 Task: Find connections with filter location Koratla with filter topic #openhouse with filter profile language Spanish with filter current company Shapoorji Pallonji Real Estate with filter school Muzaffarpur Institute of Technology with filter industry Performing Arts and Spectator Sports with filter service category Visual Design with filter keywords title Team Leader
Action: Mouse moved to (312, 209)
Screenshot: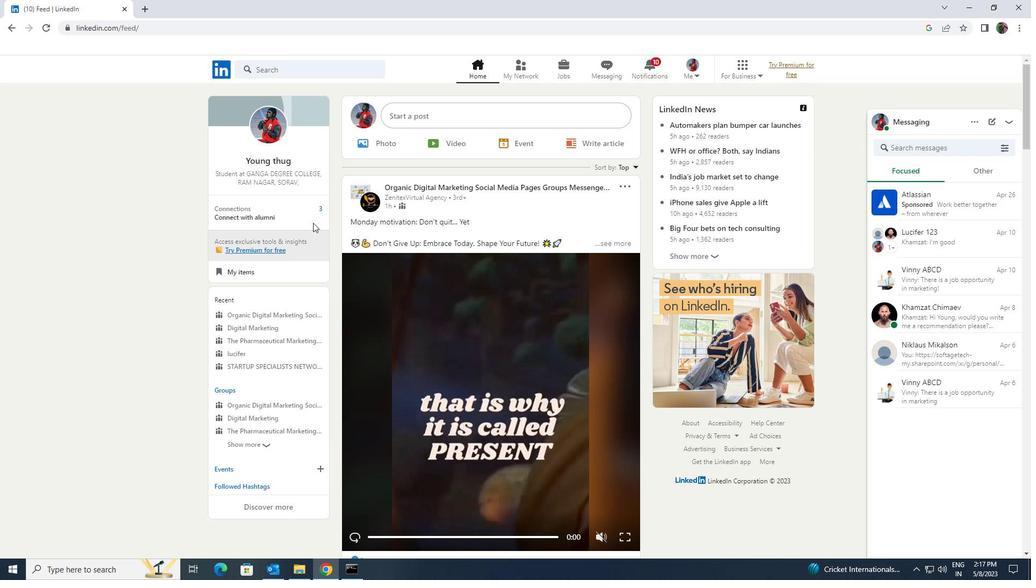 
Action: Mouse pressed left at (312, 209)
Screenshot: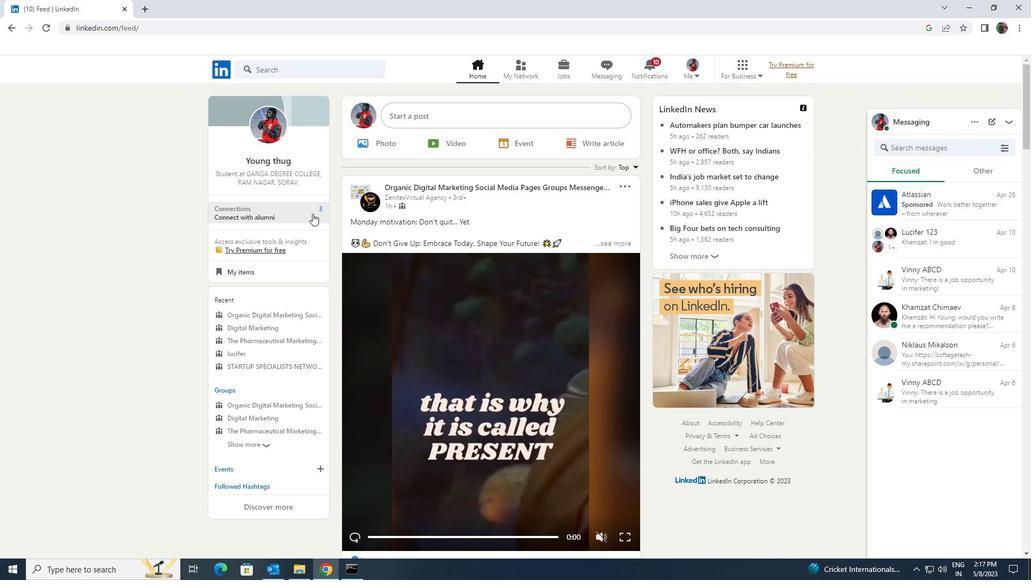 
Action: Mouse moved to (319, 130)
Screenshot: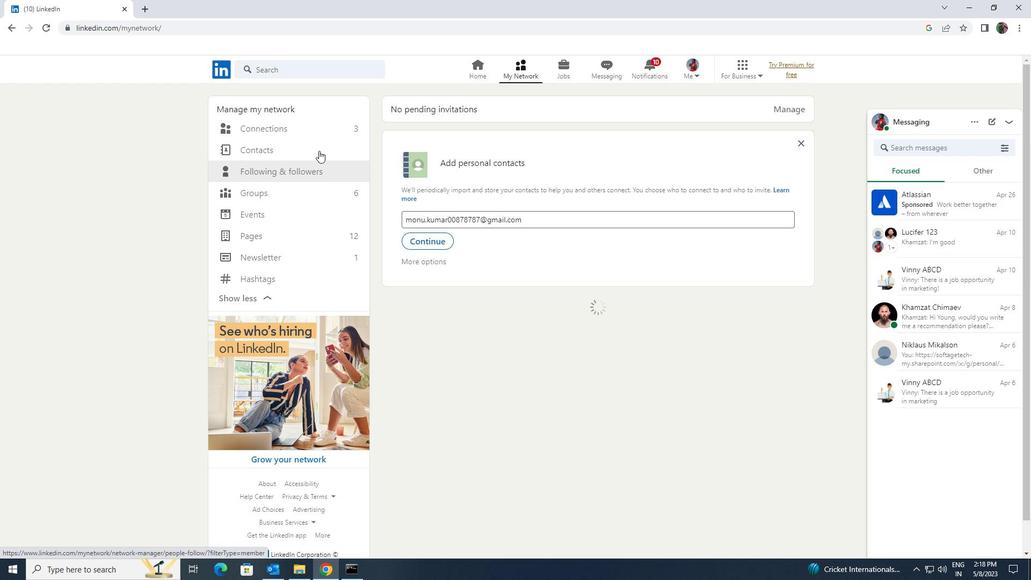
Action: Mouse pressed left at (319, 130)
Screenshot: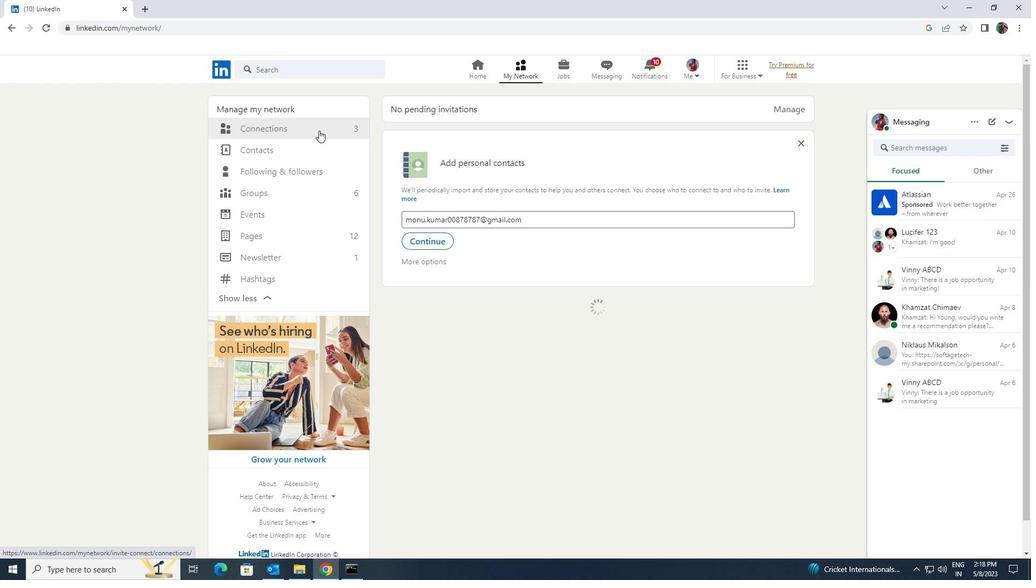 
Action: Mouse moved to (577, 132)
Screenshot: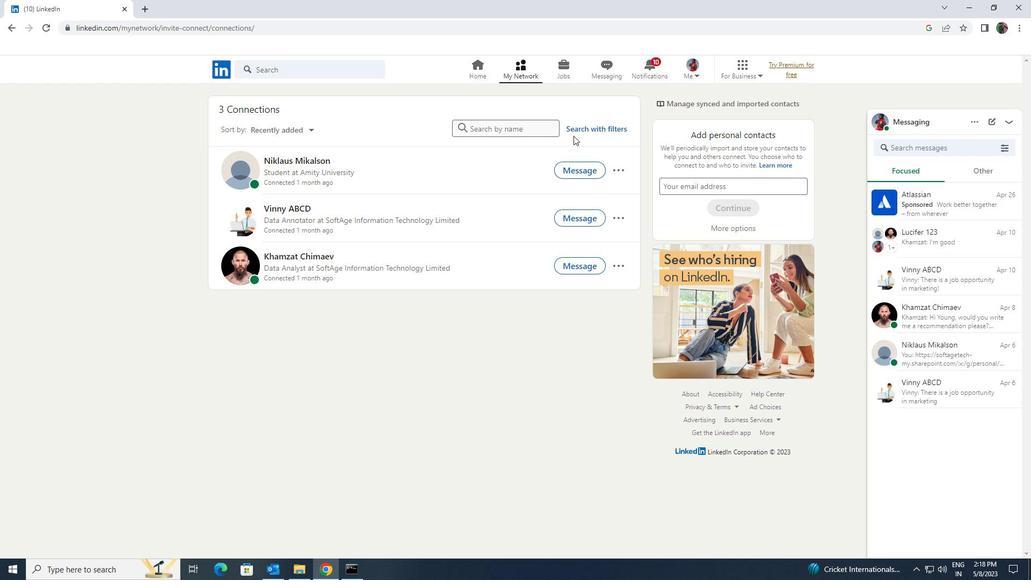 
Action: Mouse pressed left at (577, 132)
Screenshot: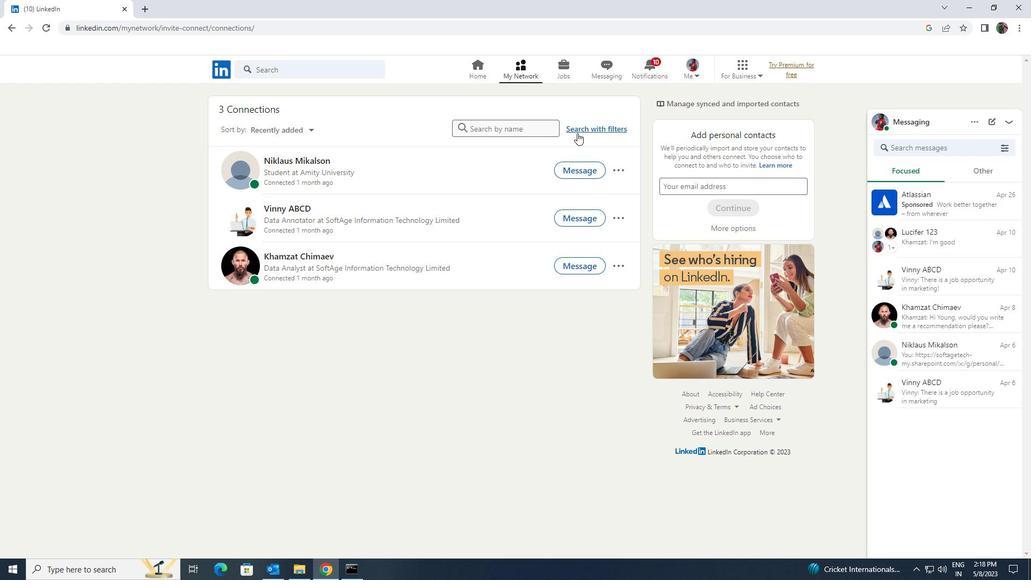 
Action: Mouse moved to (550, 101)
Screenshot: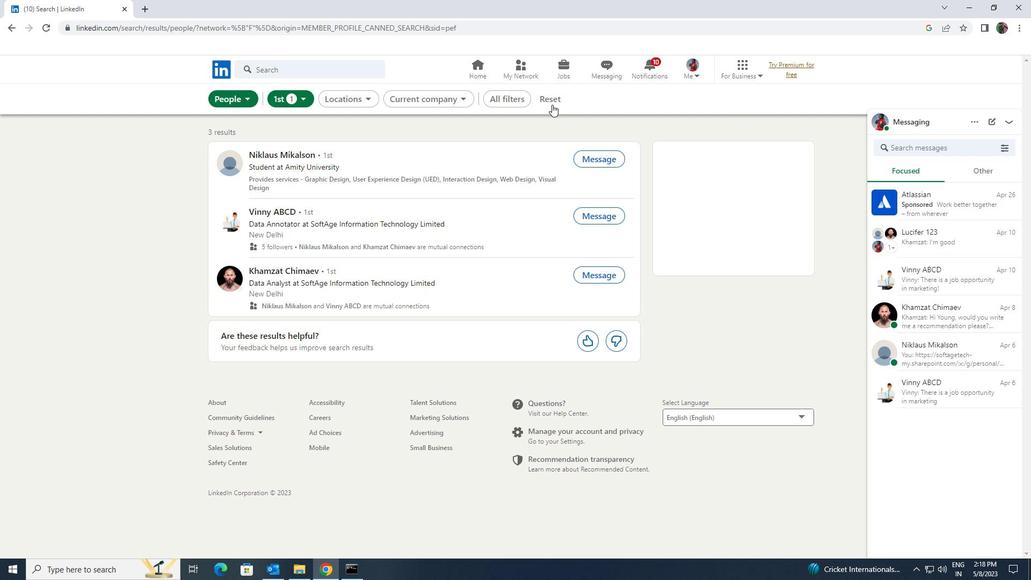 
Action: Mouse pressed left at (550, 101)
Screenshot: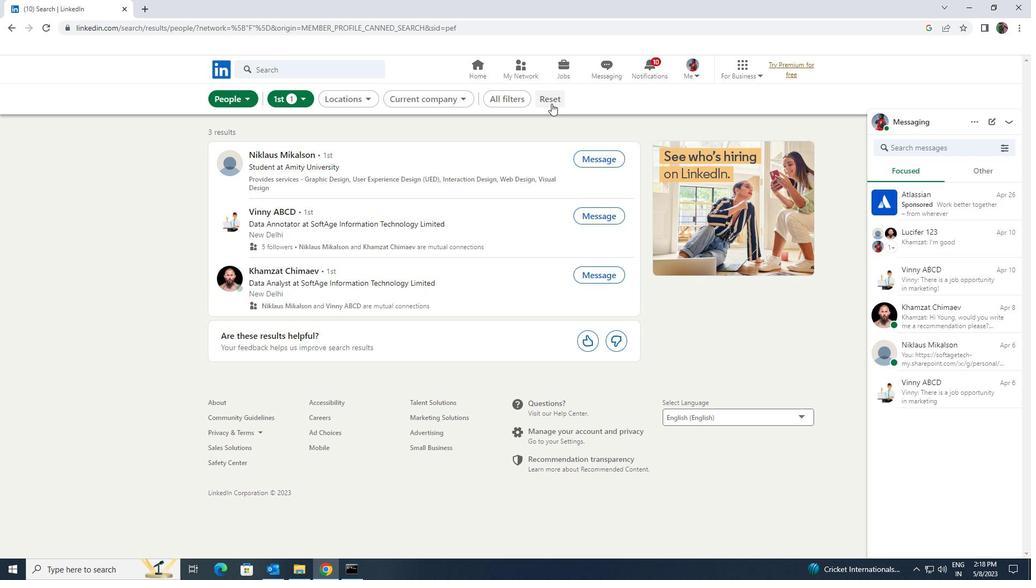
Action: Mouse moved to (525, 98)
Screenshot: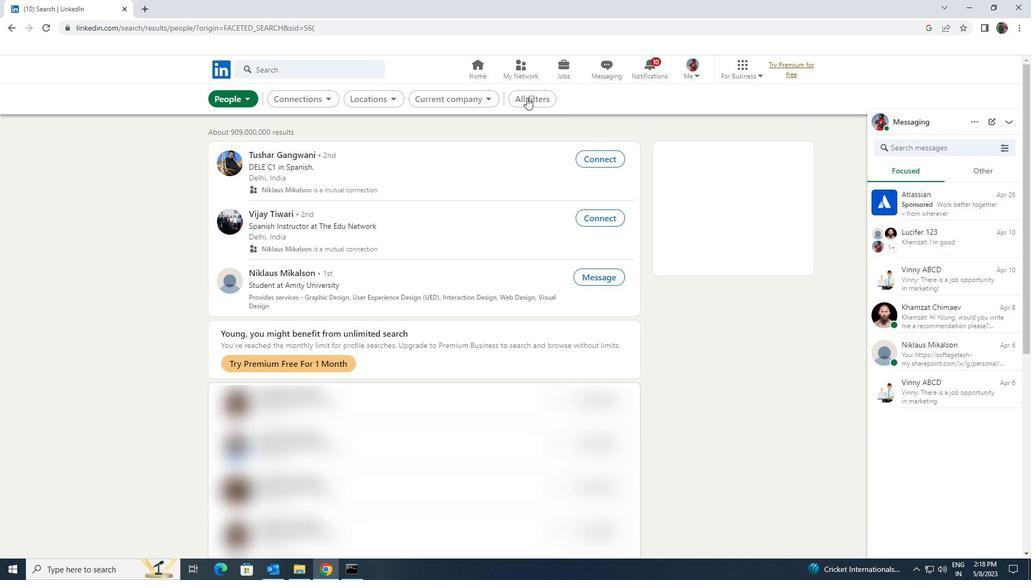 
Action: Mouse pressed left at (525, 98)
Screenshot: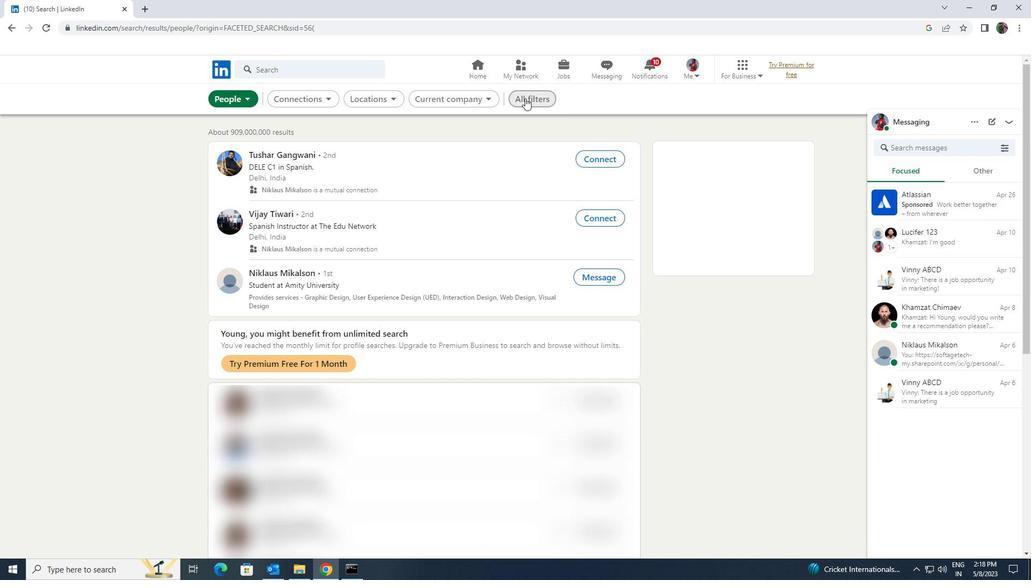 
Action: Mouse moved to (895, 429)
Screenshot: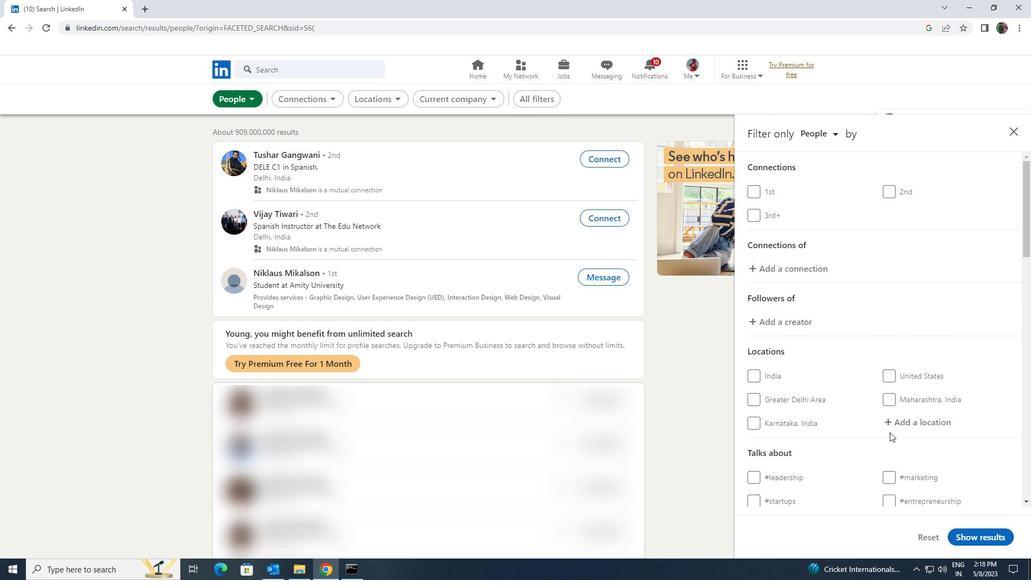 
Action: Mouse pressed left at (895, 429)
Screenshot: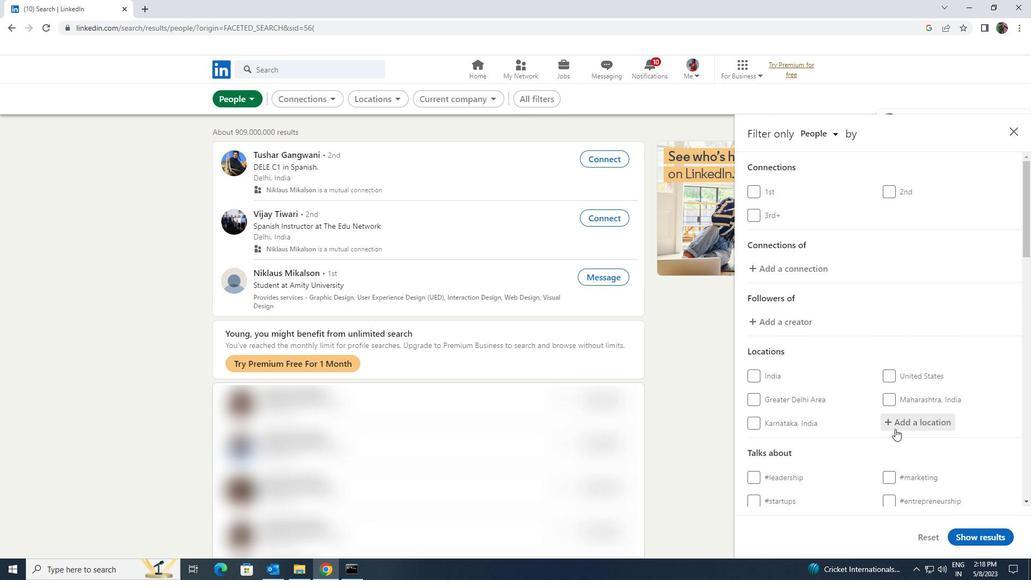 
Action: Key pressed <Key.shift>KORAR<Key.backspace>TLA
Screenshot: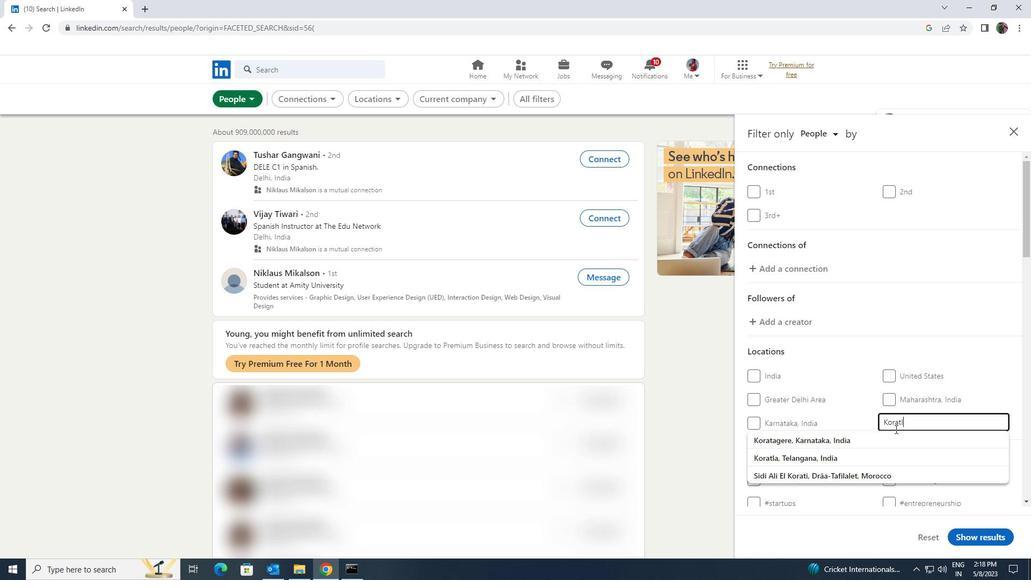 
Action: Mouse moved to (895, 430)
Screenshot: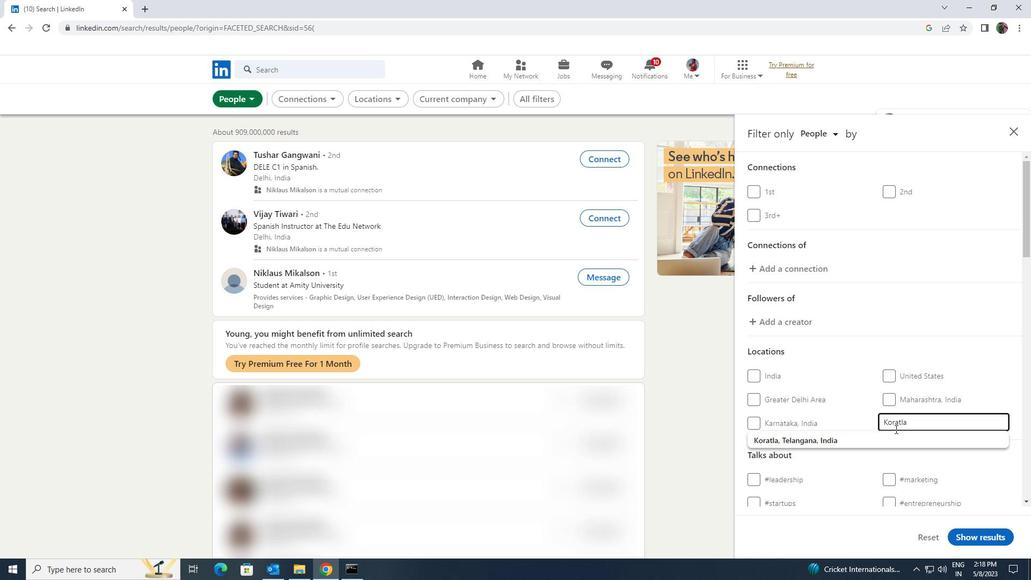 
Action: Mouse pressed left at (895, 430)
Screenshot: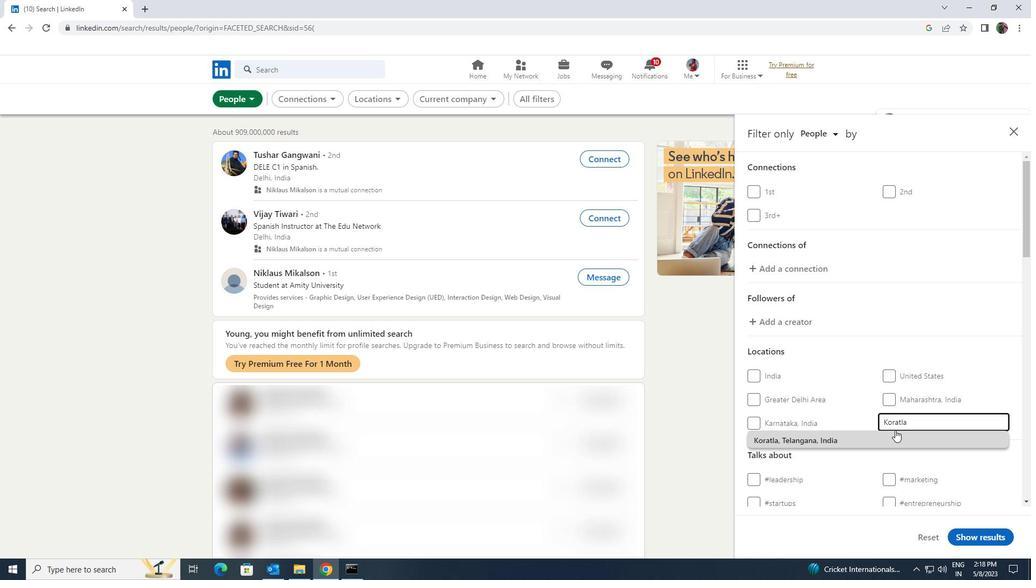 
Action: Mouse scrolled (895, 429) with delta (0, 0)
Screenshot: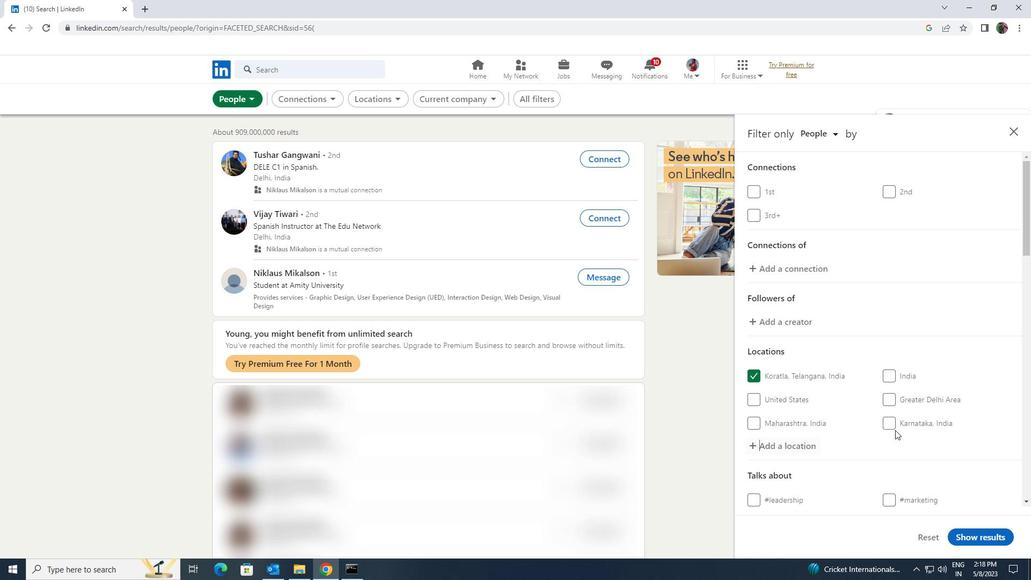 
Action: Mouse scrolled (895, 429) with delta (0, 0)
Screenshot: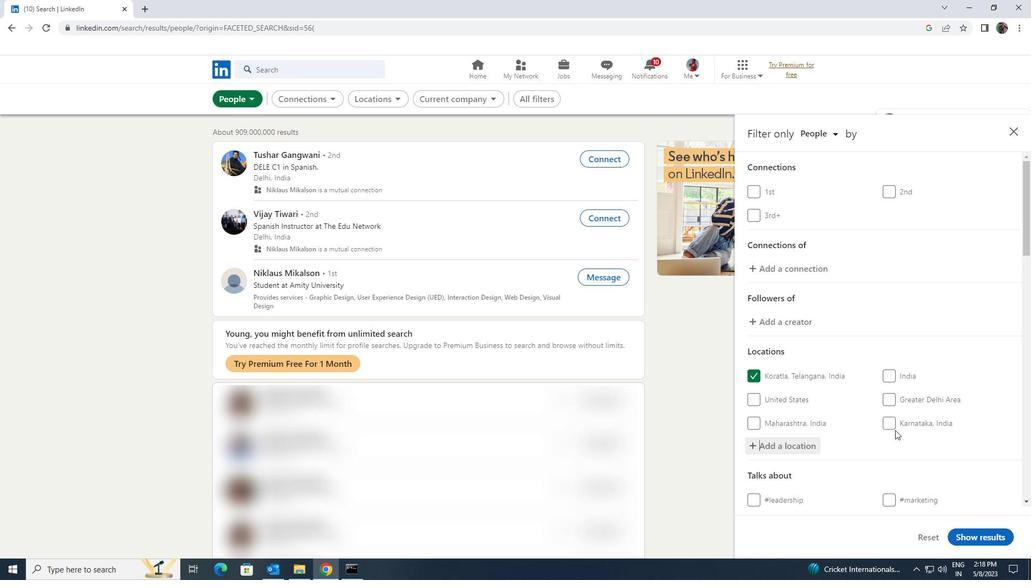 
Action: Mouse moved to (896, 434)
Screenshot: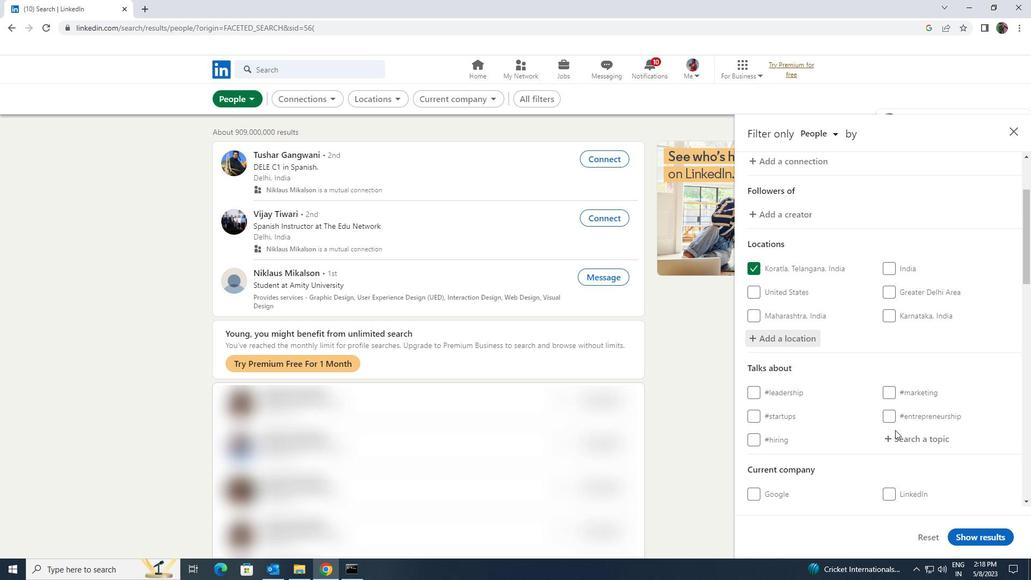 
Action: Mouse pressed left at (896, 434)
Screenshot: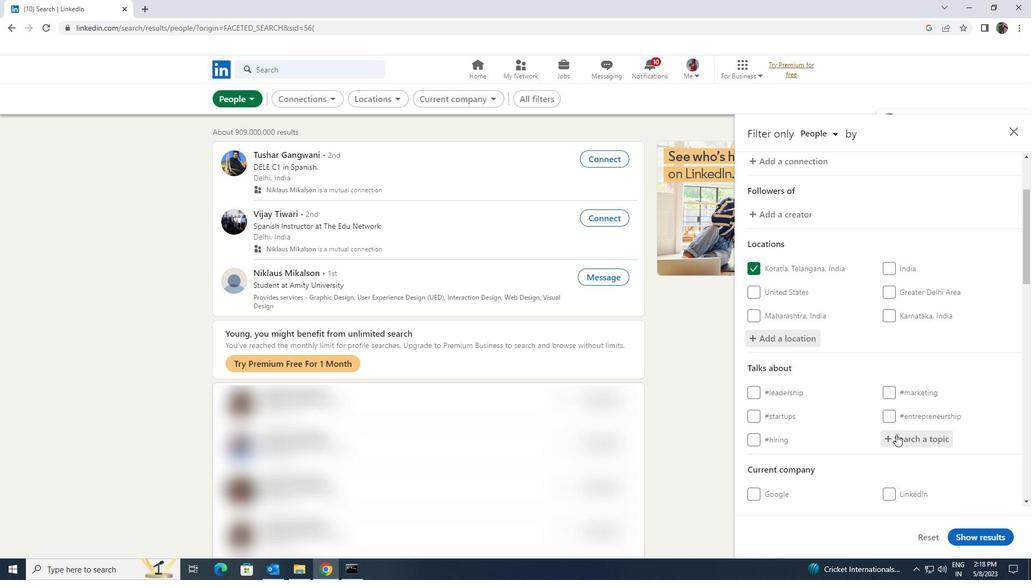 
Action: Key pressed <Key.shift><Key.shift><Key.shift><Key.shift><Key.shift><Key.shift><Key.shift><Key.shift>OPENHOUSE
Screenshot: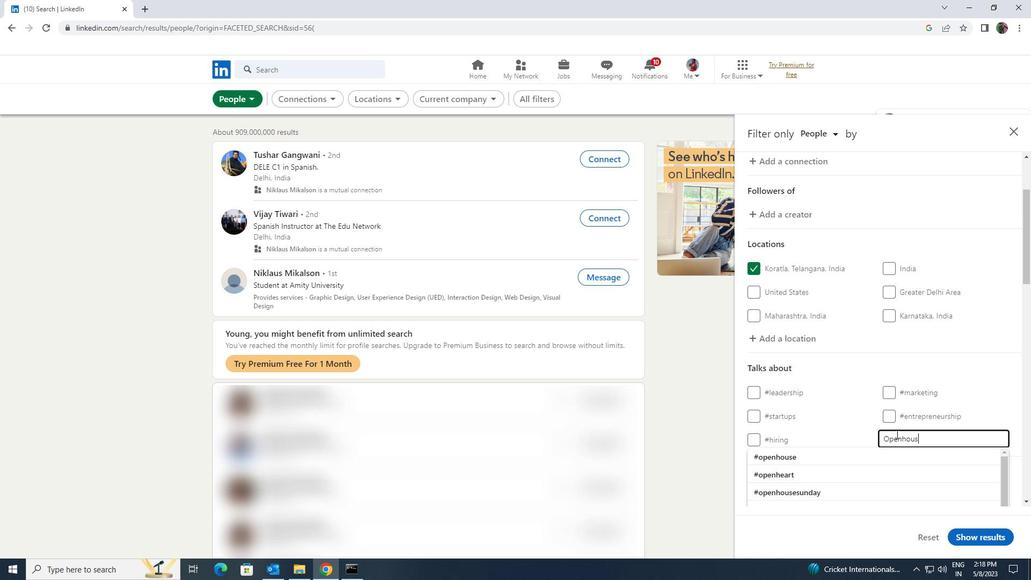 
Action: Mouse moved to (893, 450)
Screenshot: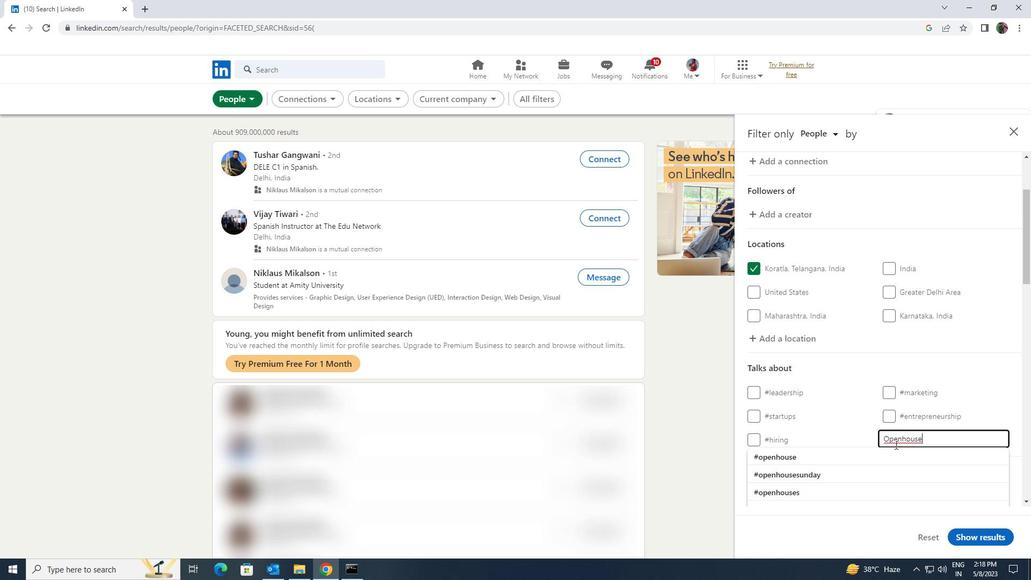 
Action: Mouse pressed left at (893, 450)
Screenshot: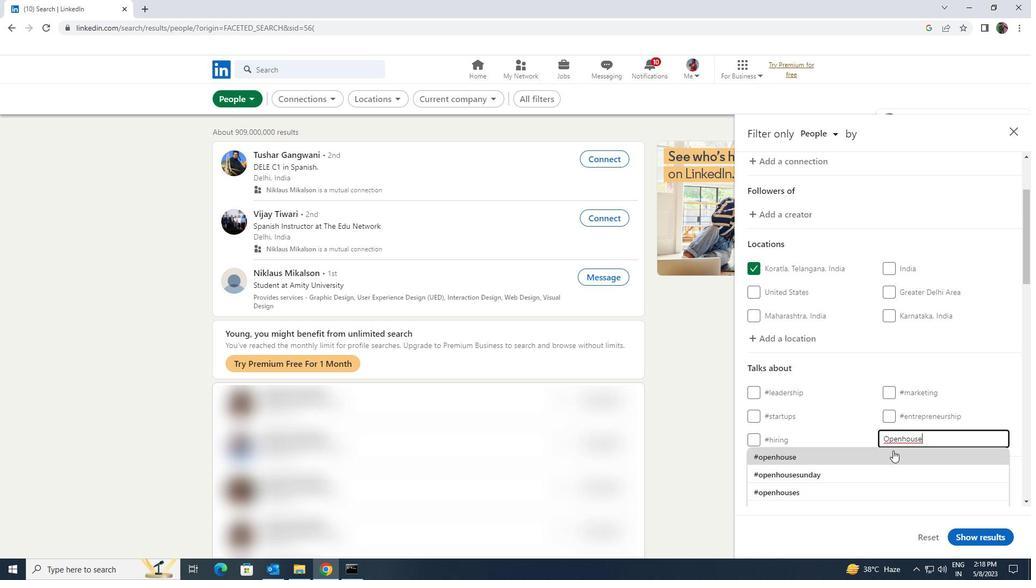 
Action: Mouse scrolled (893, 450) with delta (0, 0)
Screenshot: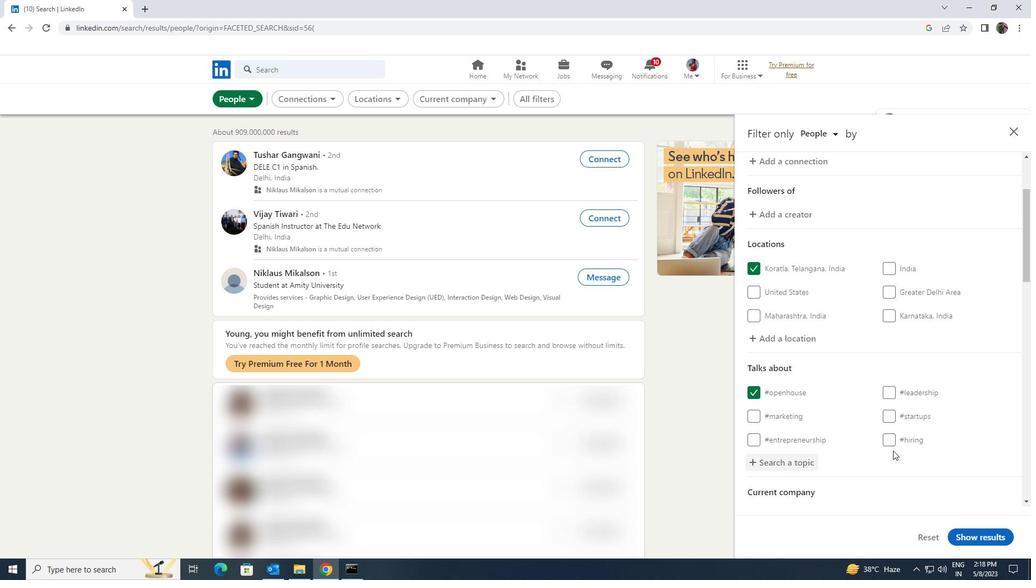 
Action: Mouse scrolled (893, 450) with delta (0, 0)
Screenshot: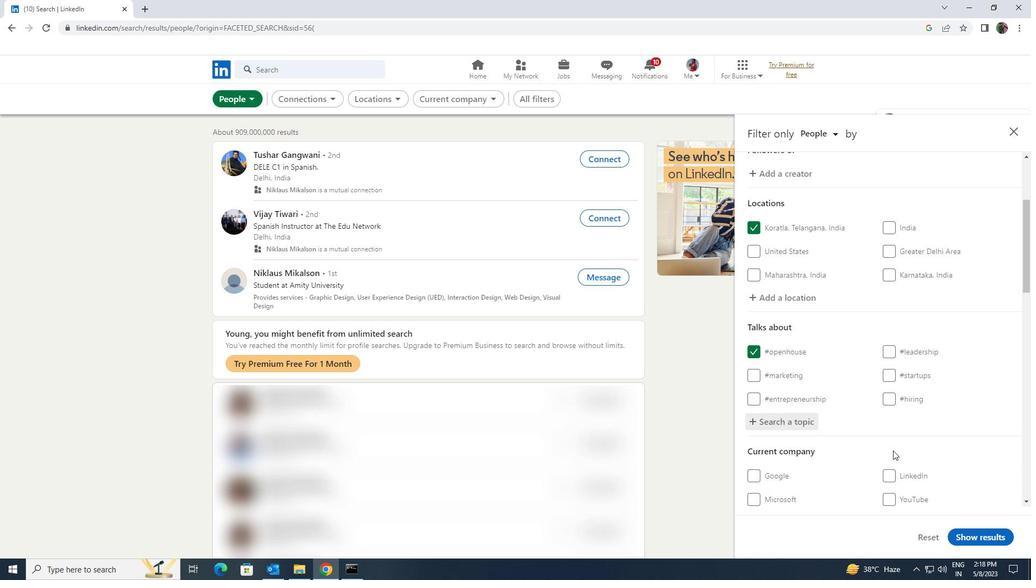 
Action: Mouse scrolled (893, 450) with delta (0, 0)
Screenshot: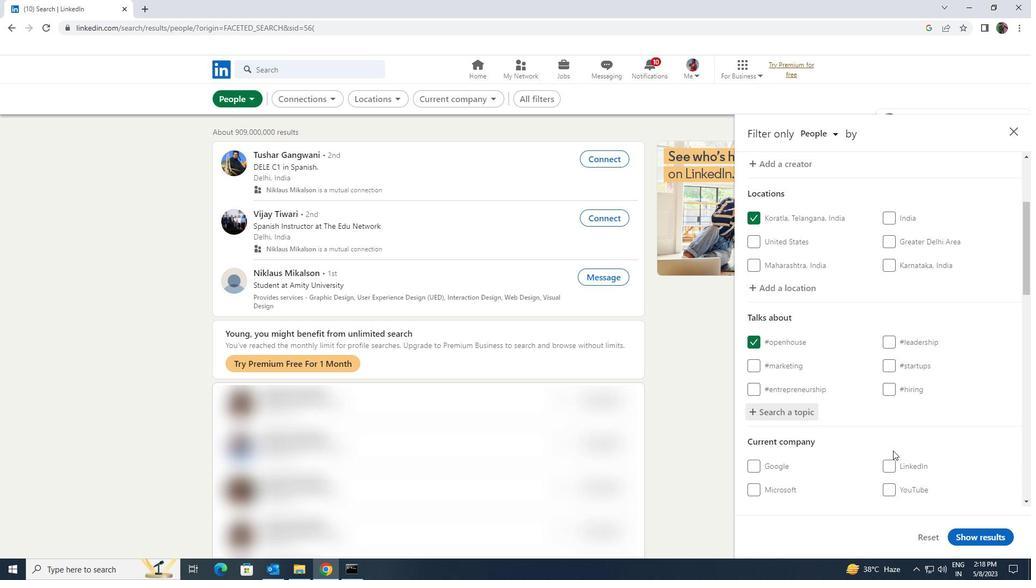 
Action: Mouse scrolled (893, 450) with delta (0, 0)
Screenshot: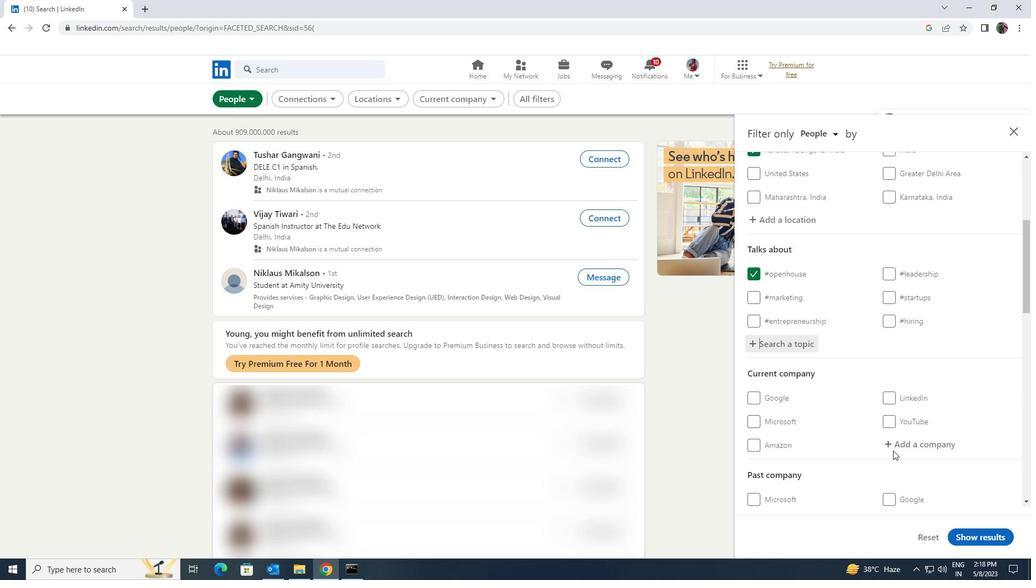 
Action: Mouse scrolled (893, 450) with delta (0, 0)
Screenshot: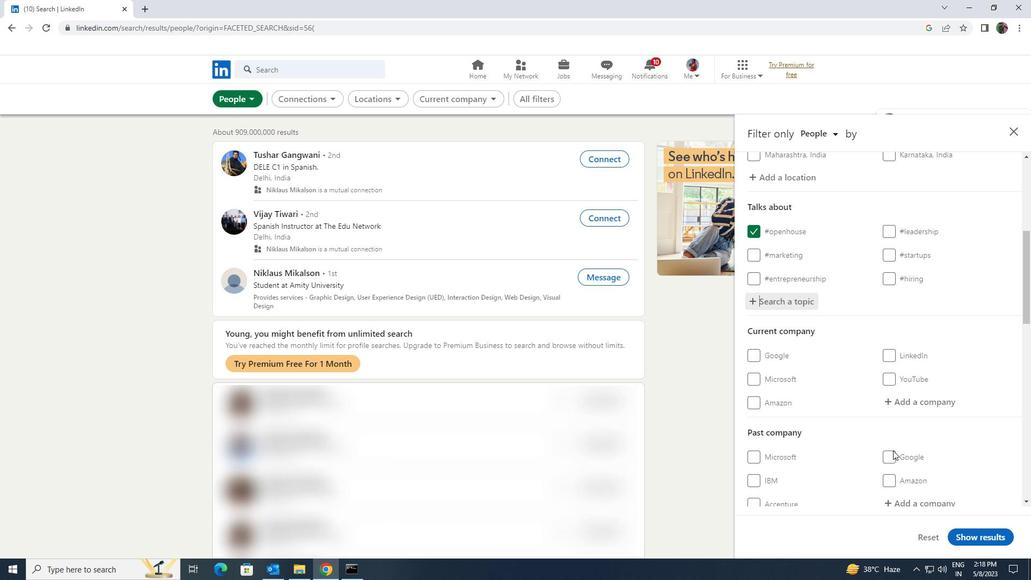 
Action: Mouse scrolled (893, 450) with delta (0, 0)
Screenshot: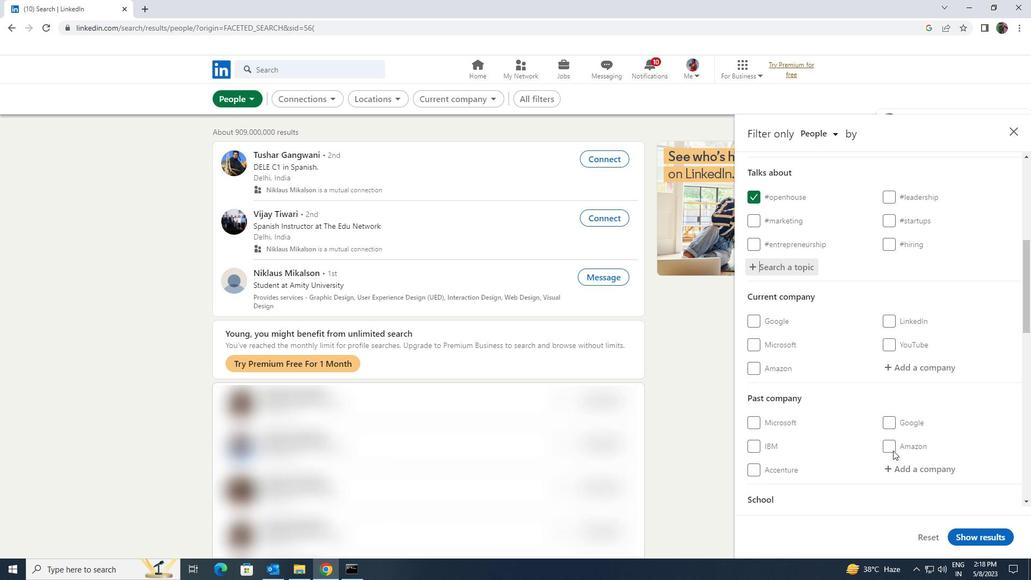 
Action: Mouse scrolled (893, 450) with delta (0, 0)
Screenshot: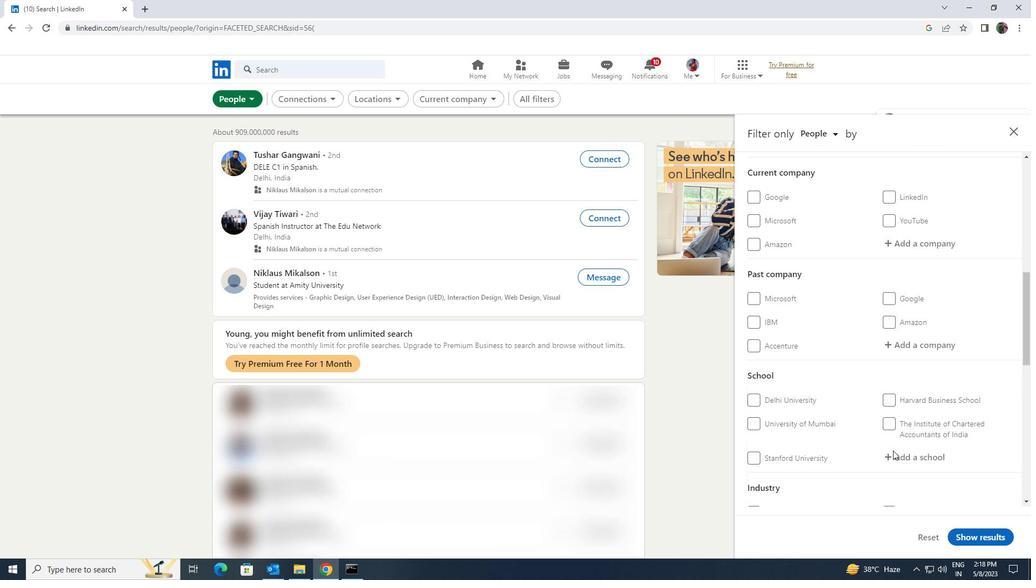 
Action: Mouse scrolled (893, 450) with delta (0, 0)
Screenshot: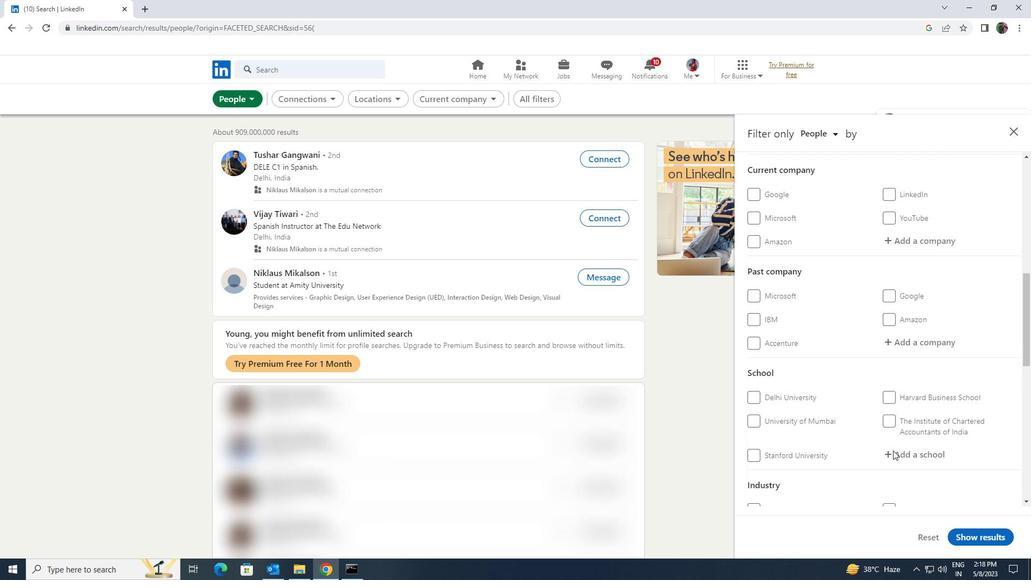 
Action: Mouse scrolled (893, 450) with delta (0, 0)
Screenshot: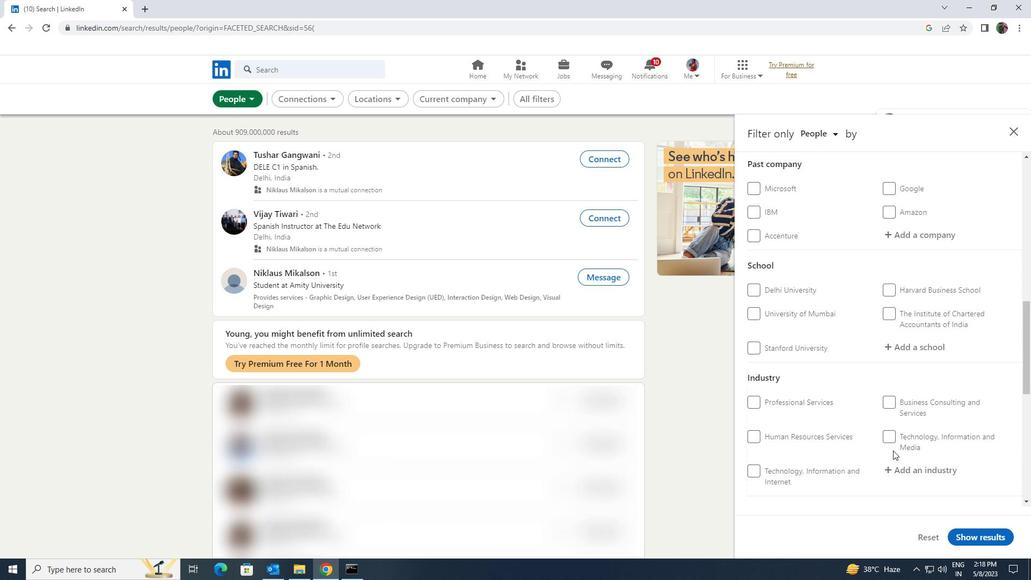 
Action: Mouse scrolled (893, 450) with delta (0, 0)
Screenshot: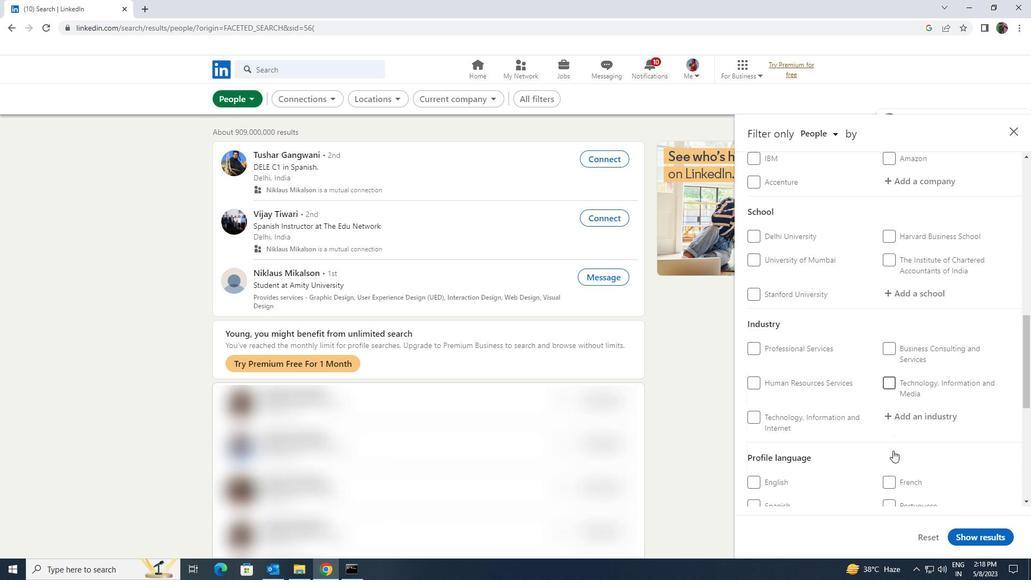 
Action: Mouse moved to (753, 454)
Screenshot: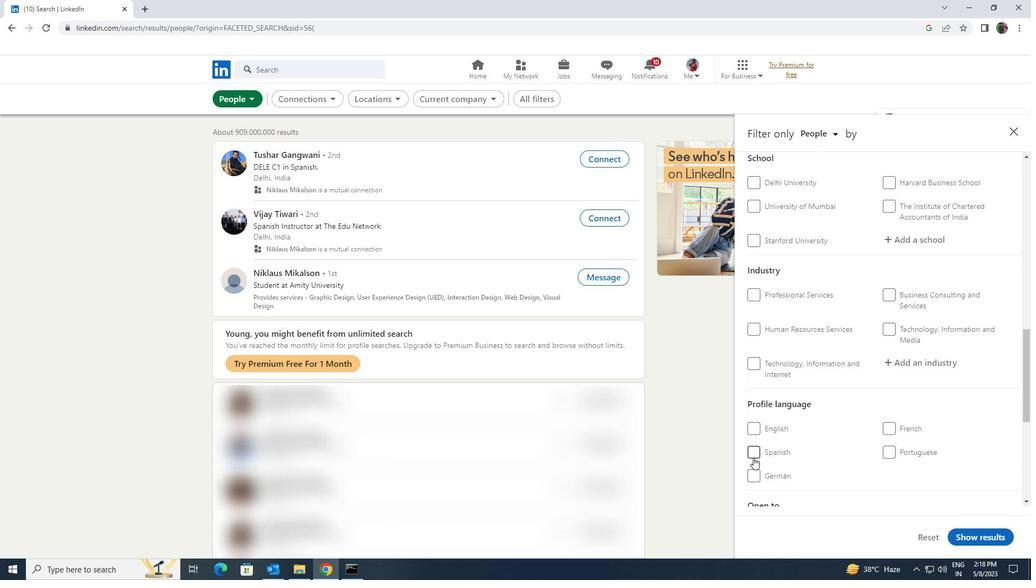 
Action: Mouse pressed left at (753, 454)
Screenshot: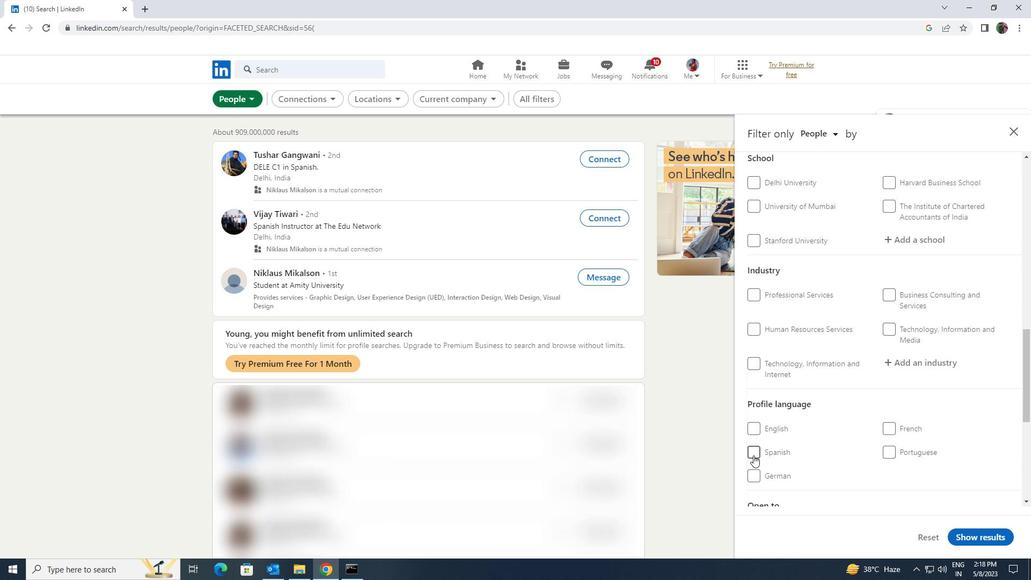 
Action: Mouse moved to (848, 461)
Screenshot: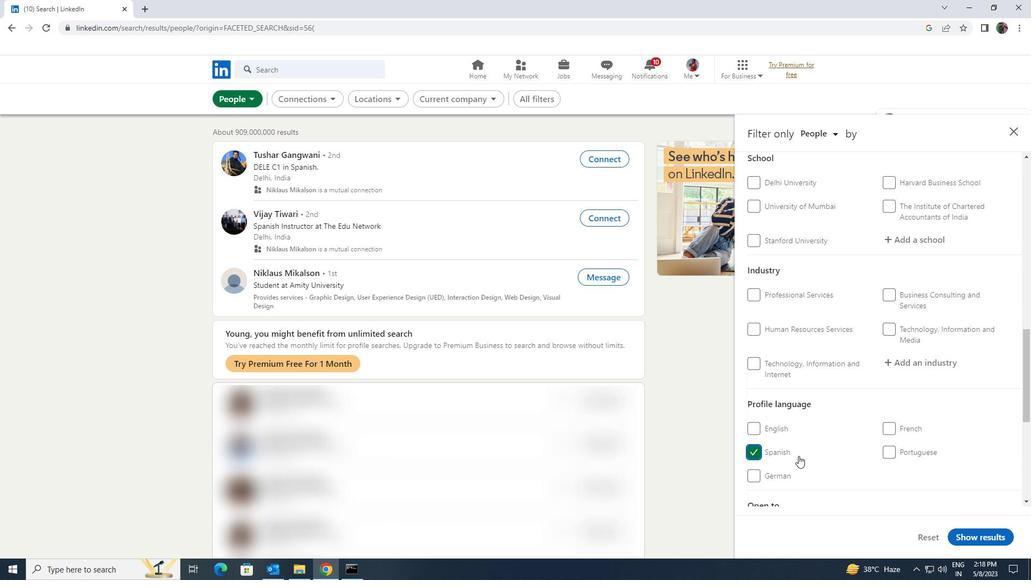 
Action: Mouse scrolled (848, 462) with delta (0, 0)
Screenshot: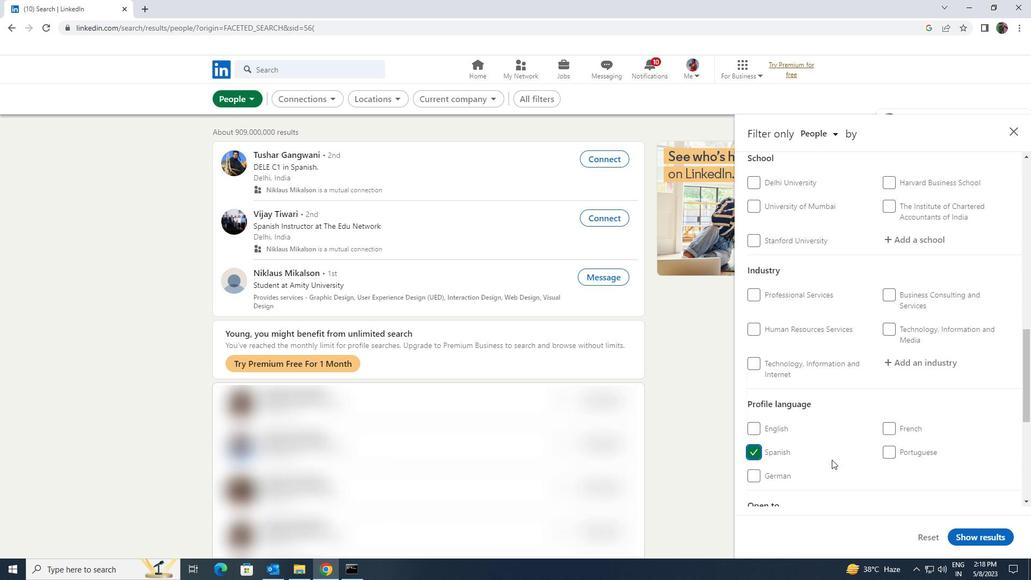 
Action: Mouse scrolled (848, 462) with delta (0, 0)
Screenshot: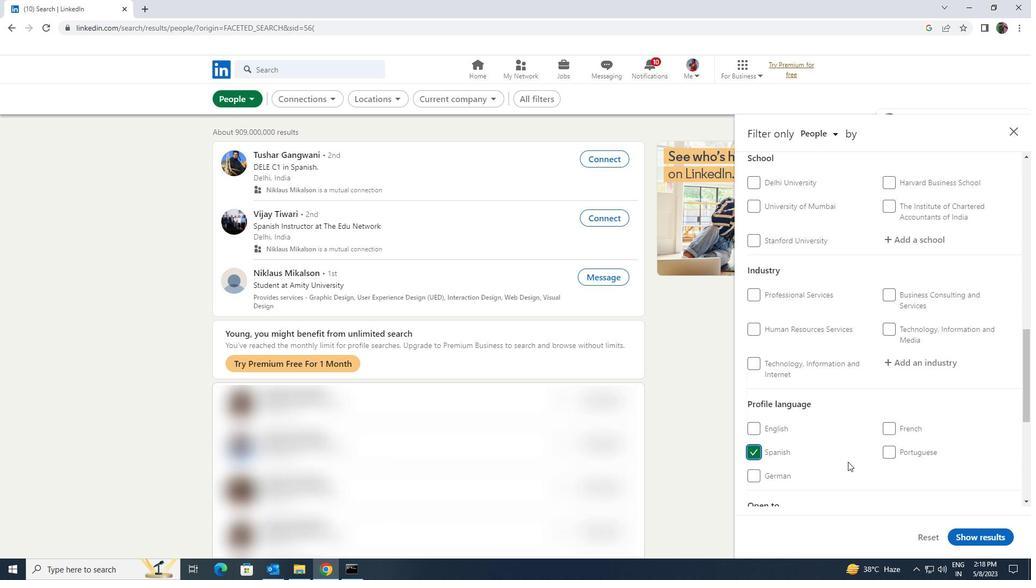
Action: Mouse scrolled (848, 462) with delta (0, 0)
Screenshot: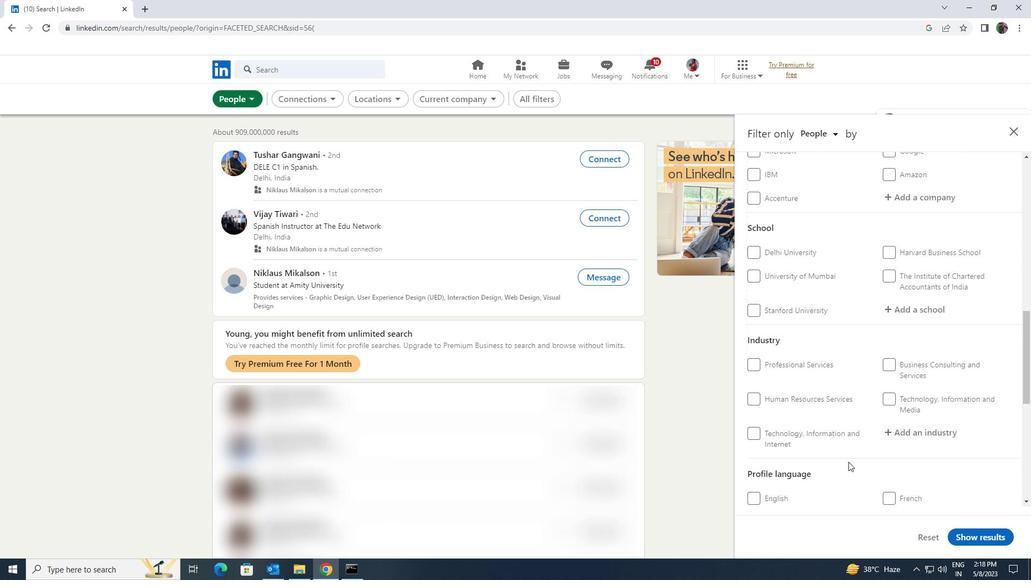 
Action: Mouse scrolled (848, 462) with delta (0, 0)
Screenshot: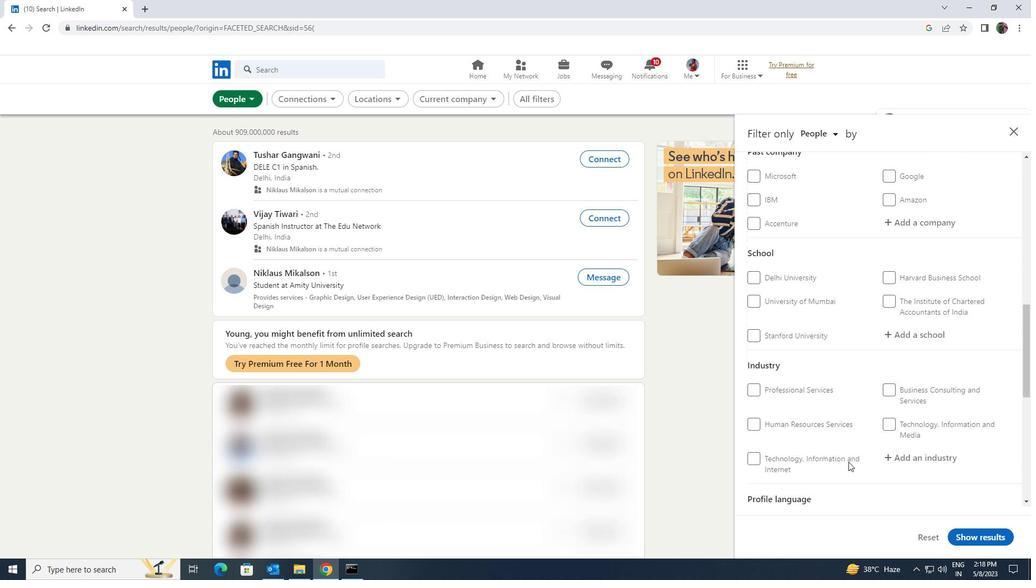 
Action: Mouse moved to (849, 461)
Screenshot: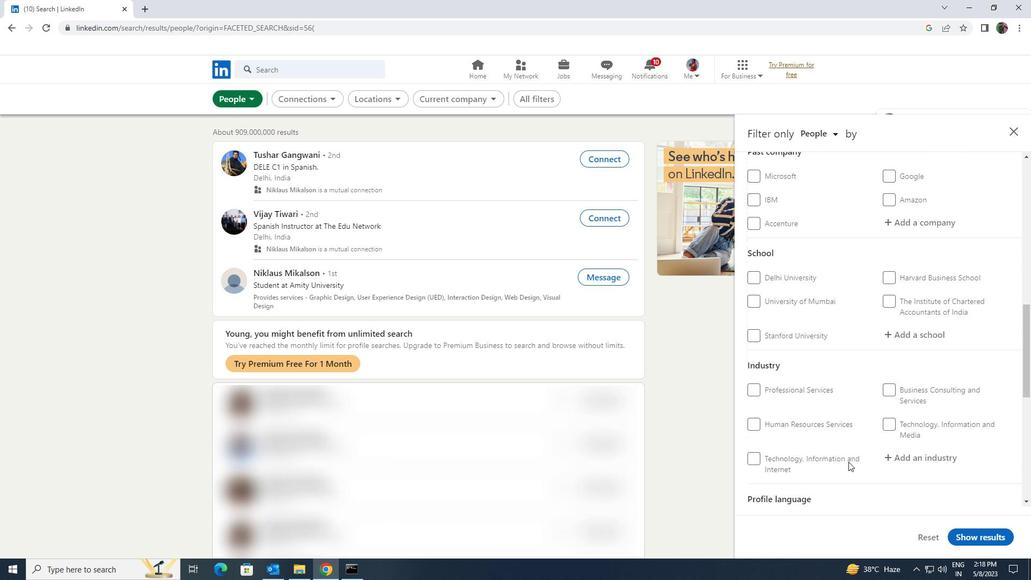 
Action: Mouse scrolled (849, 462) with delta (0, 0)
Screenshot: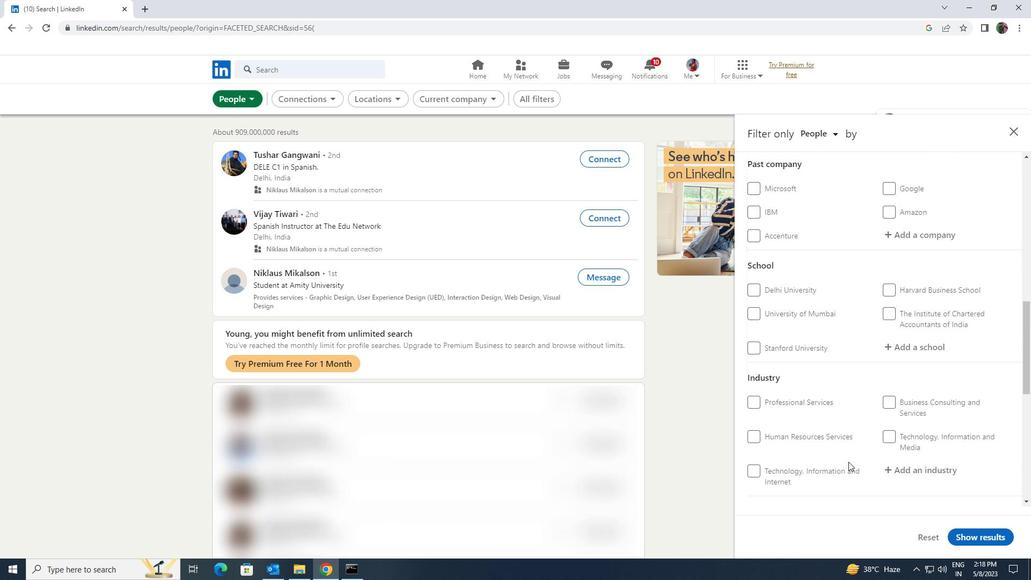 
Action: Mouse moved to (849, 461)
Screenshot: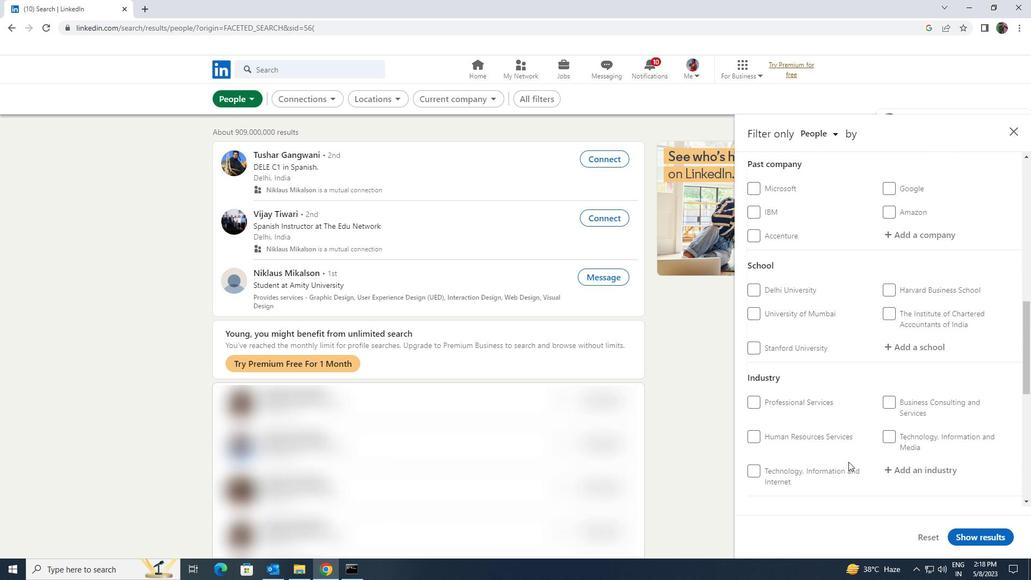 
Action: Mouse scrolled (849, 462) with delta (0, 0)
Screenshot: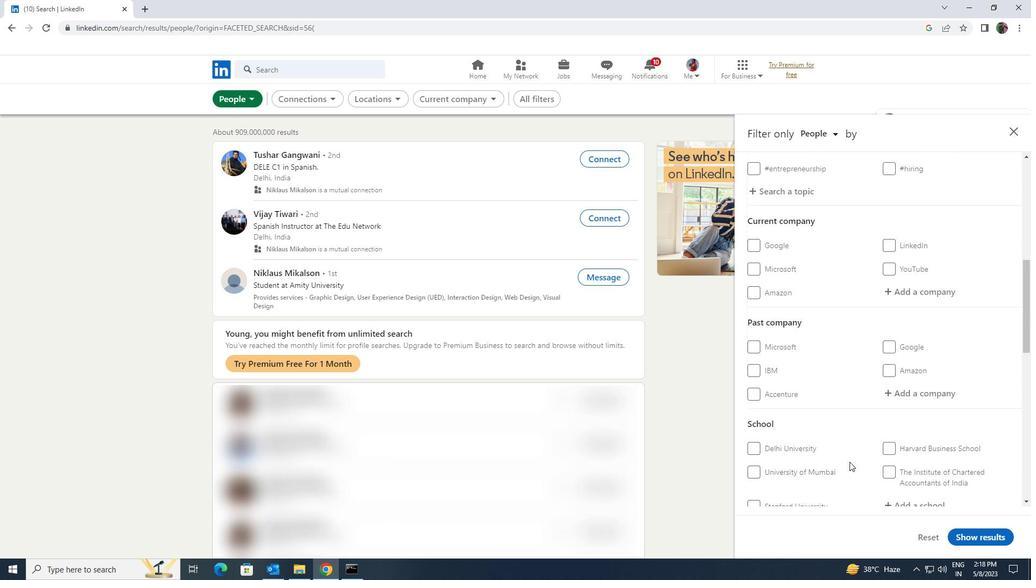 
Action: Mouse scrolled (849, 462) with delta (0, 0)
Screenshot: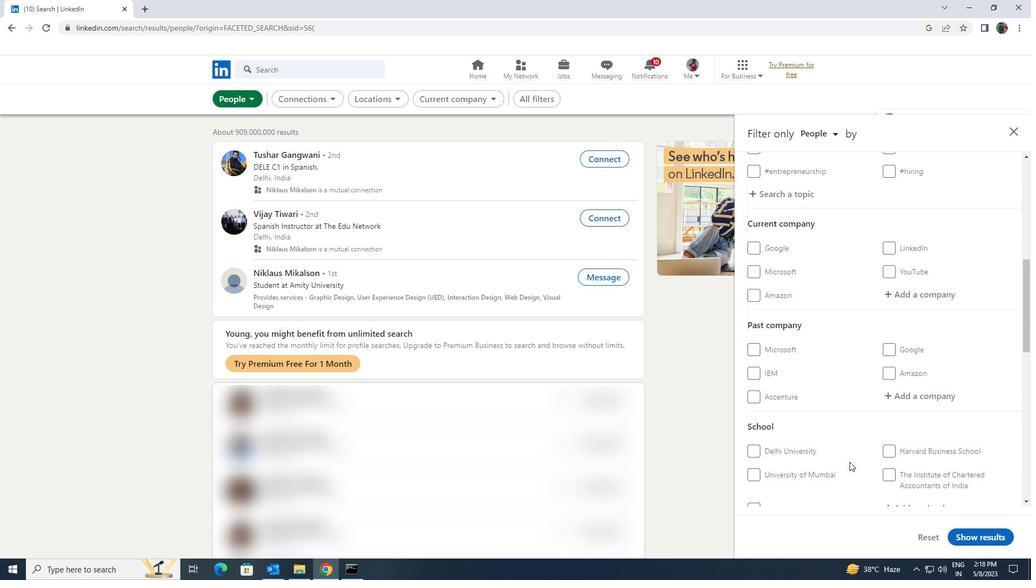 
Action: Mouse moved to (897, 406)
Screenshot: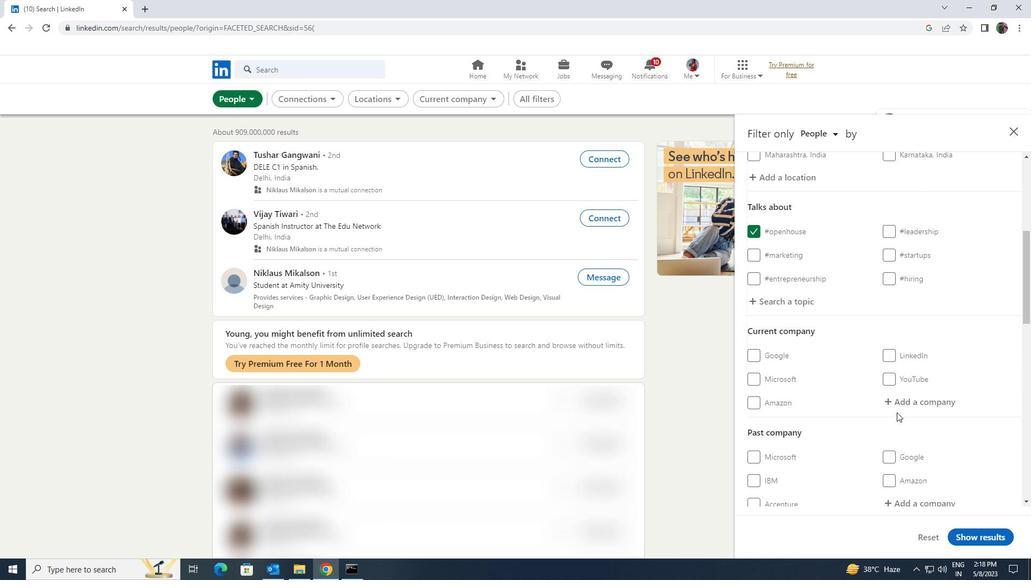 
Action: Mouse pressed left at (897, 406)
Screenshot: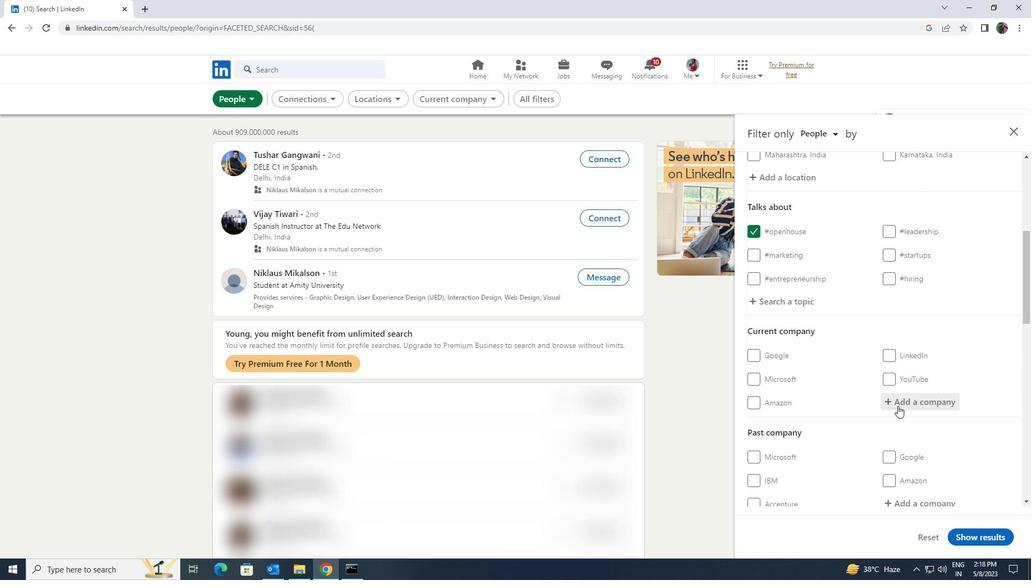 
Action: Key pressed <Key.shift>SHAPOORJI
Screenshot: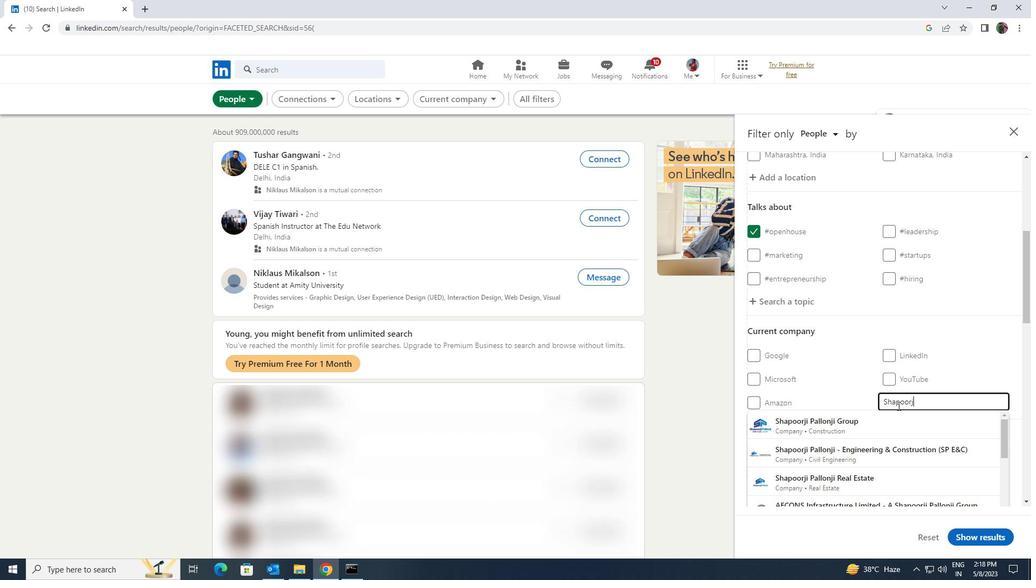 
Action: Mouse moved to (894, 415)
Screenshot: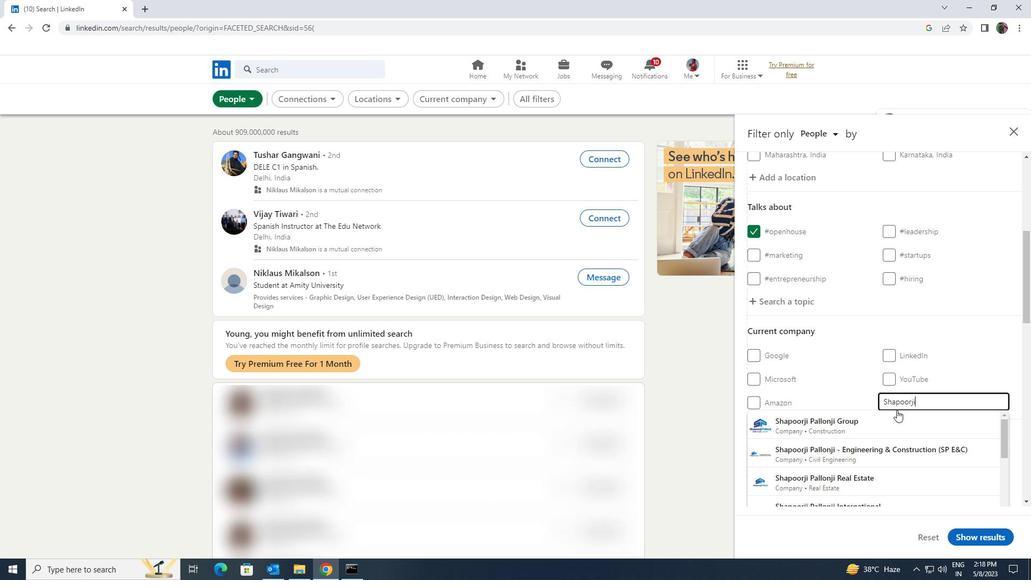 
Action: Mouse pressed left at (894, 415)
Screenshot: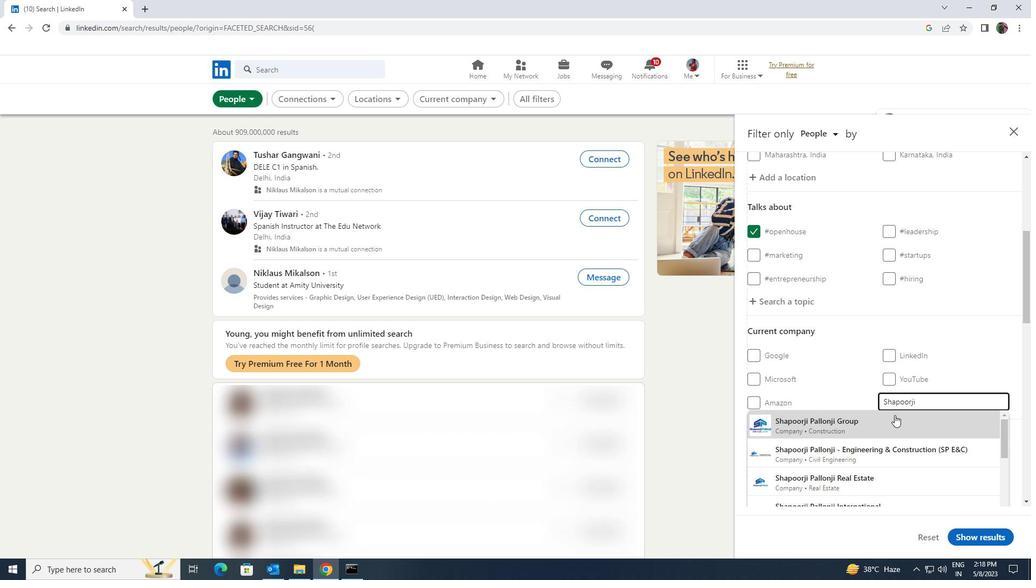 
Action: Mouse scrolled (894, 414) with delta (0, 0)
Screenshot: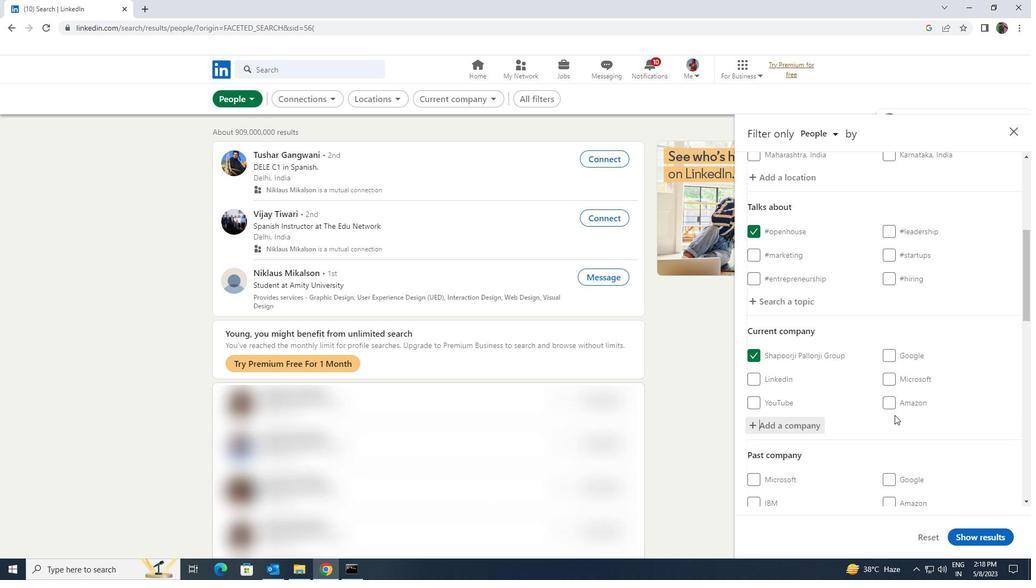 
Action: Mouse scrolled (894, 414) with delta (0, 0)
Screenshot: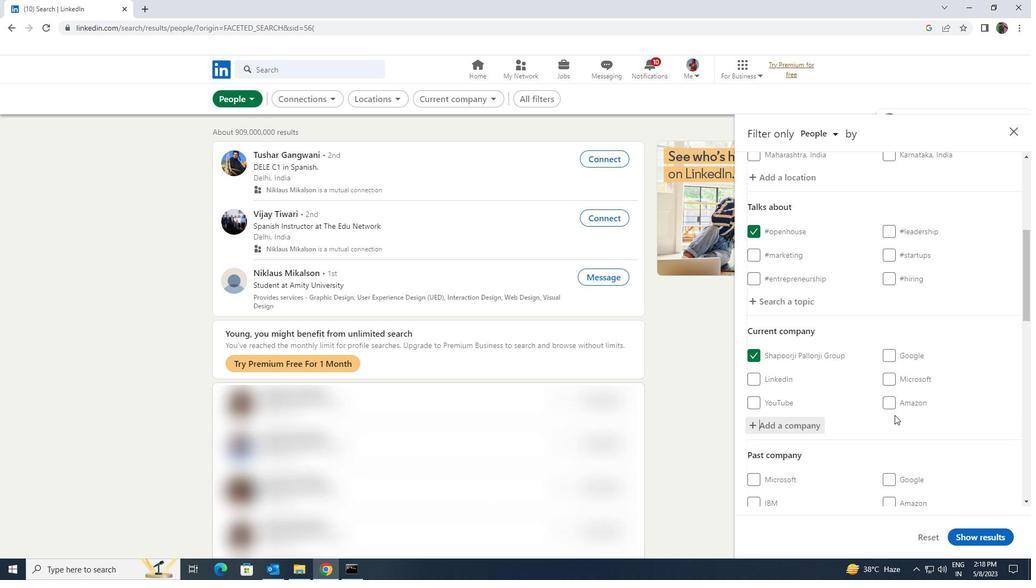 
Action: Mouse moved to (891, 419)
Screenshot: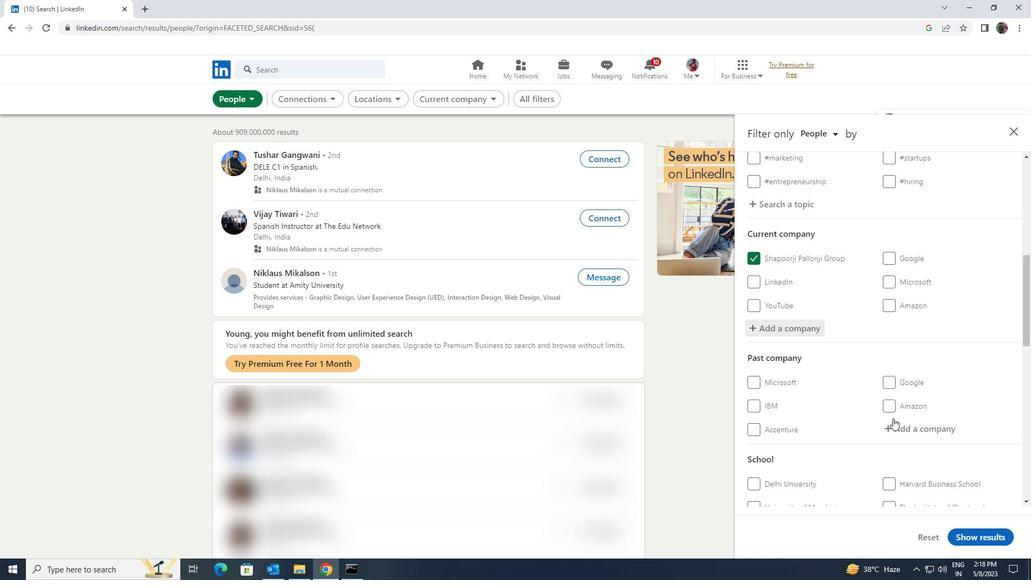
Action: Mouse scrolled (891, 418) with delta (0, 0)
Screenshot: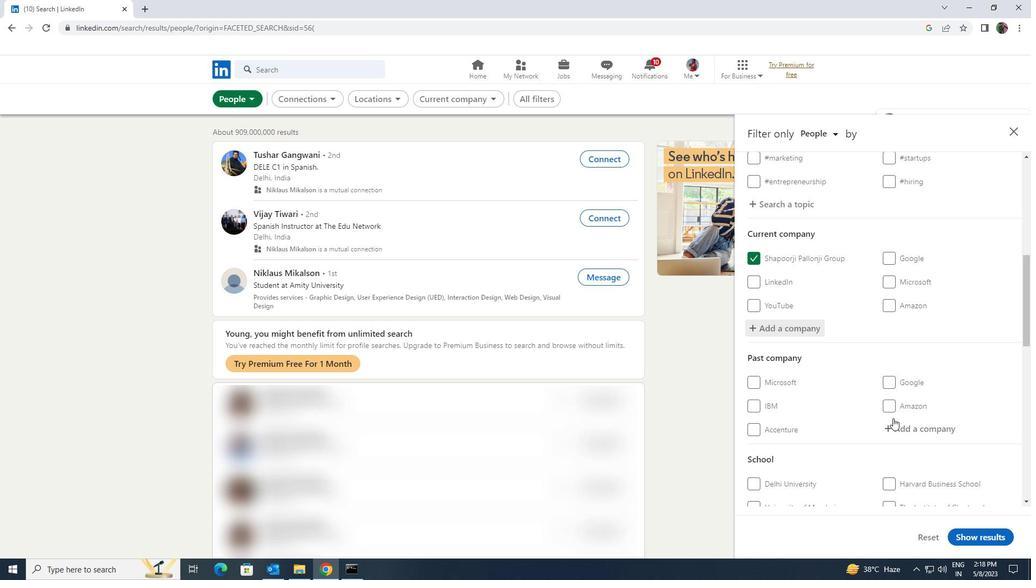 
Action: Mouse scrolled (891, 418) with delta (0, 0)
Screenshot: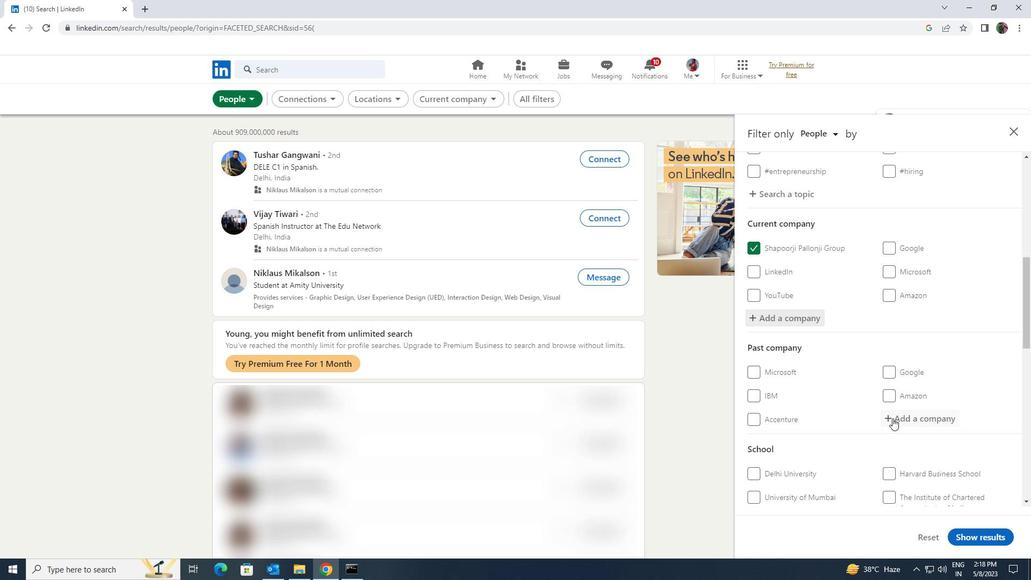 
Action: Mouse moved to (889, 423)
Screenshot: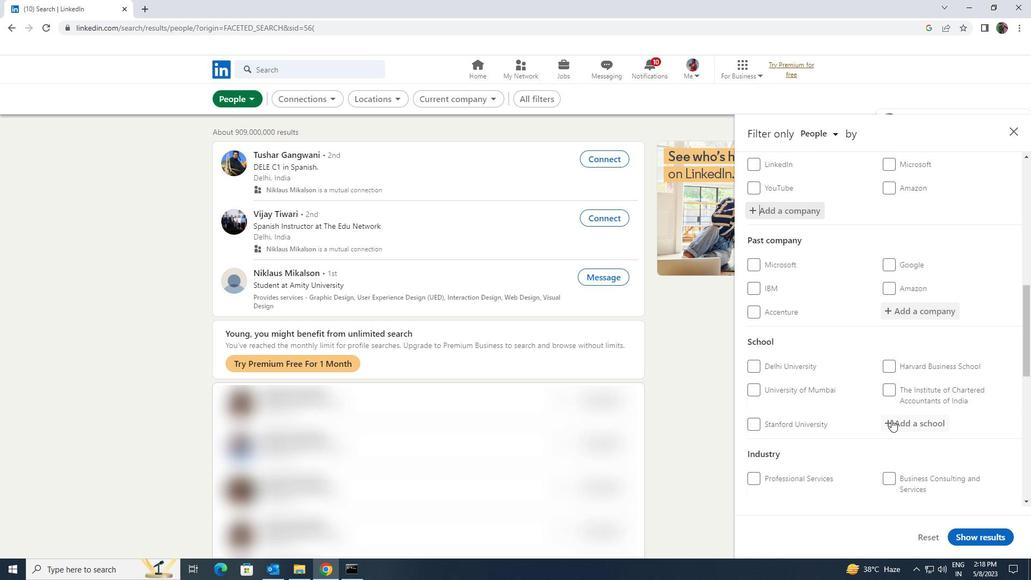 
Action: Mouse pressed left at (889, 423)
Screenshot: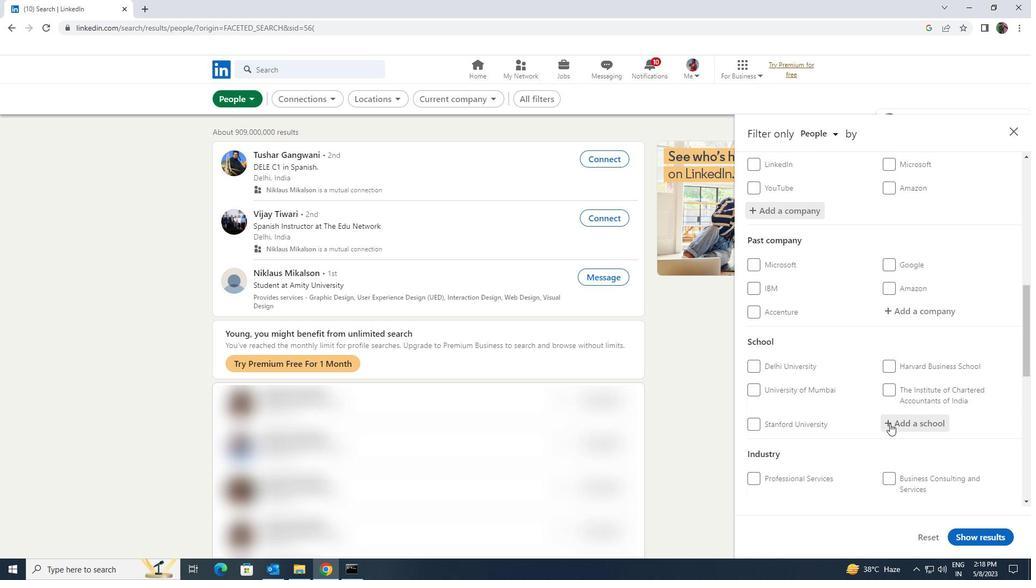 
Action: Key pressed <Key.shift><Key.shift><Key.shift><Key.shift><Key.shift><Key.shift><Key.shift><Key.shift>MUZAFF
Screenshot: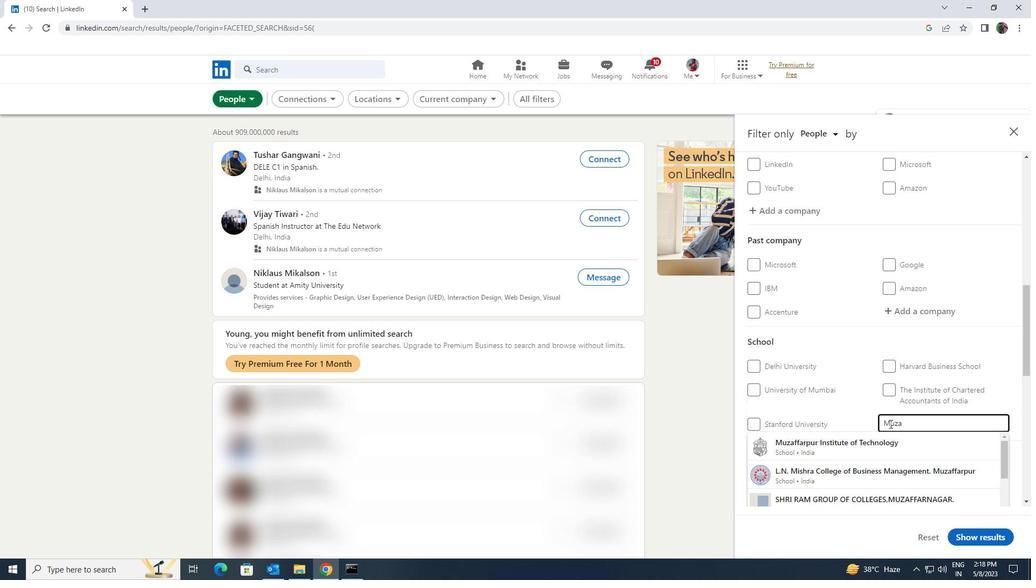 
Action: Mouse moved to (891, 436)
Screenshot: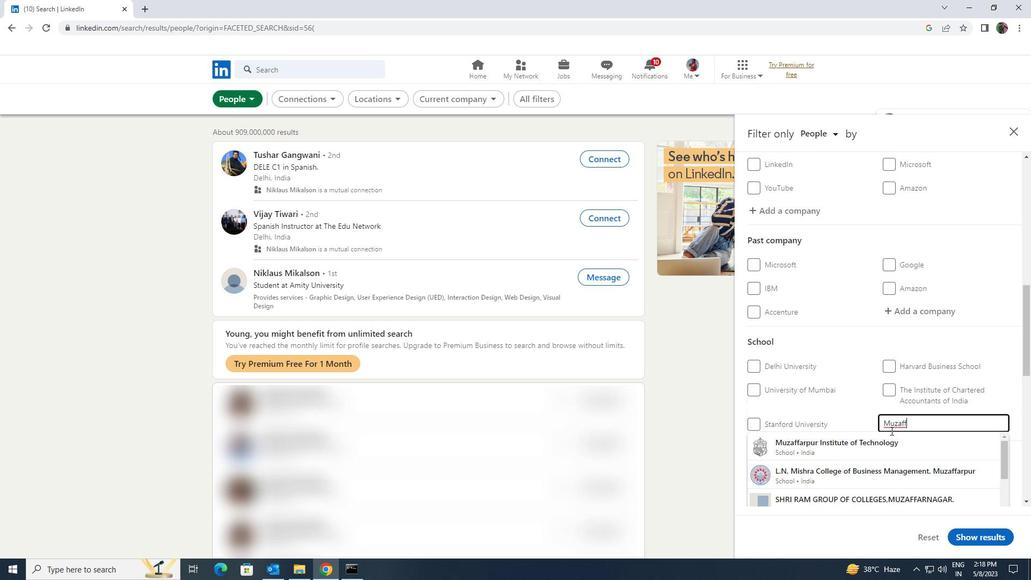 
Action: Mouse pressed left at (891, 436)
Screenshot: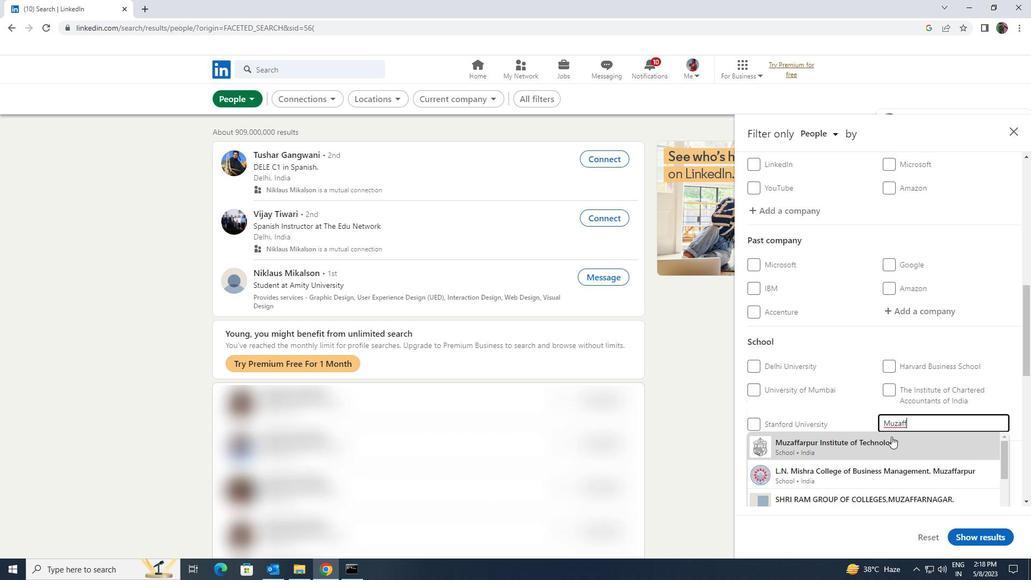 
Action: Mouse scrolled (891, 436) with delta (0, 0)
Screenshot: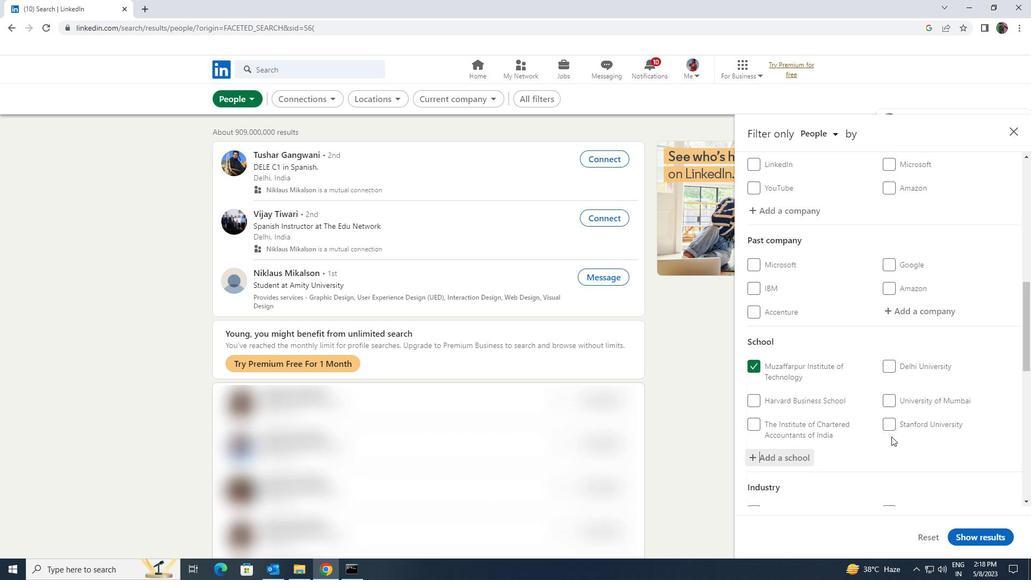 
Action: Mouse scrolled (891, 436) with delta (0, 0)
Screenshot: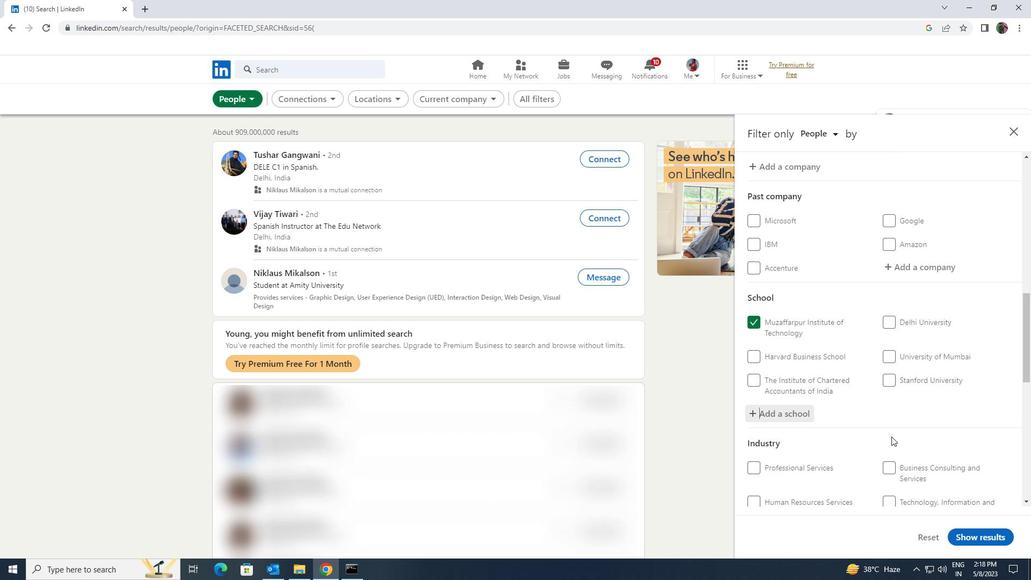 
Action: Mouse scrolled (891, 436) with delta (0, 0)
Screenshot: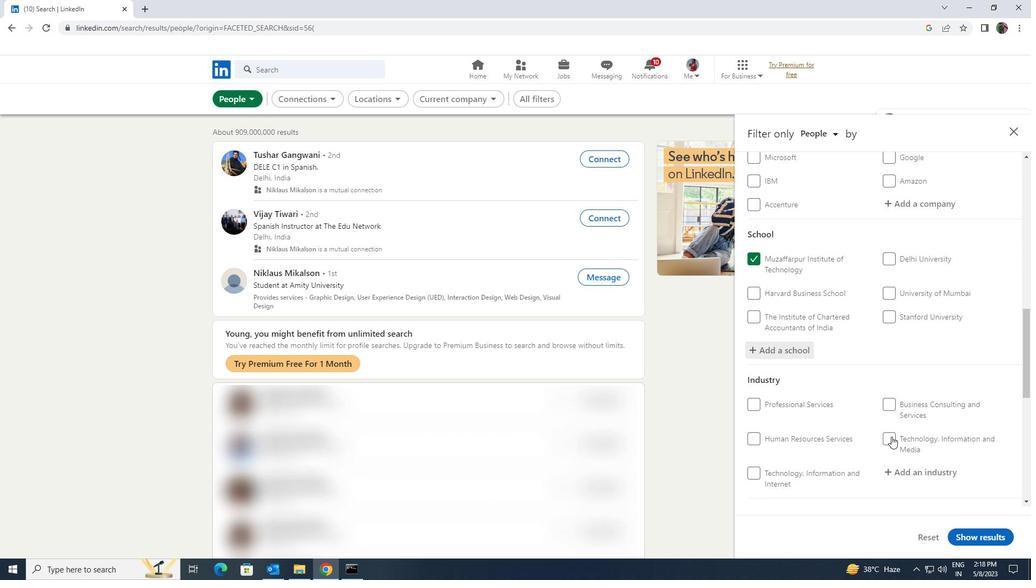 
Action: Mouse moved to (898, 424)
Screenshot: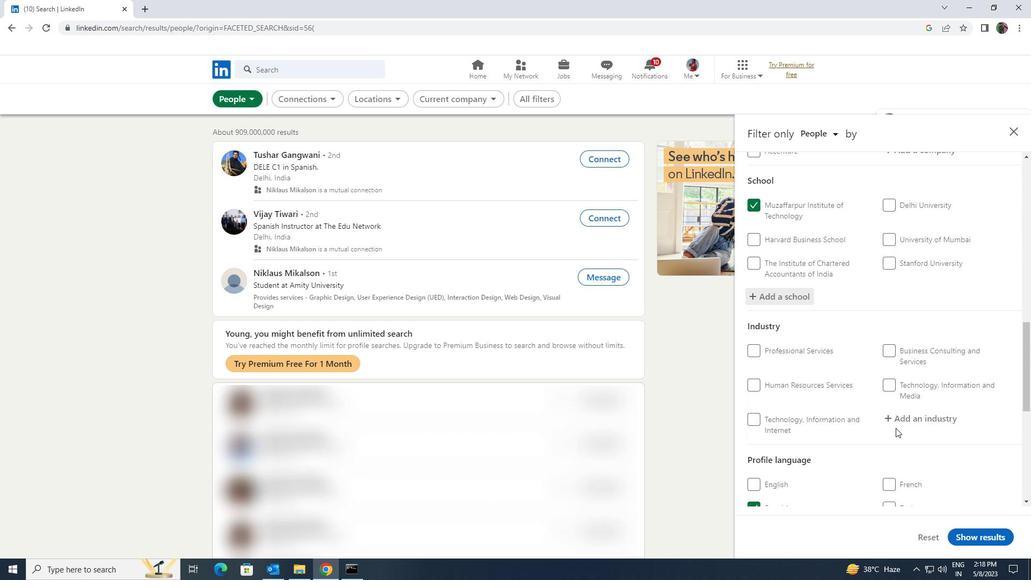 
Action: Mouse pressed left at (898, 424)
Screenshot: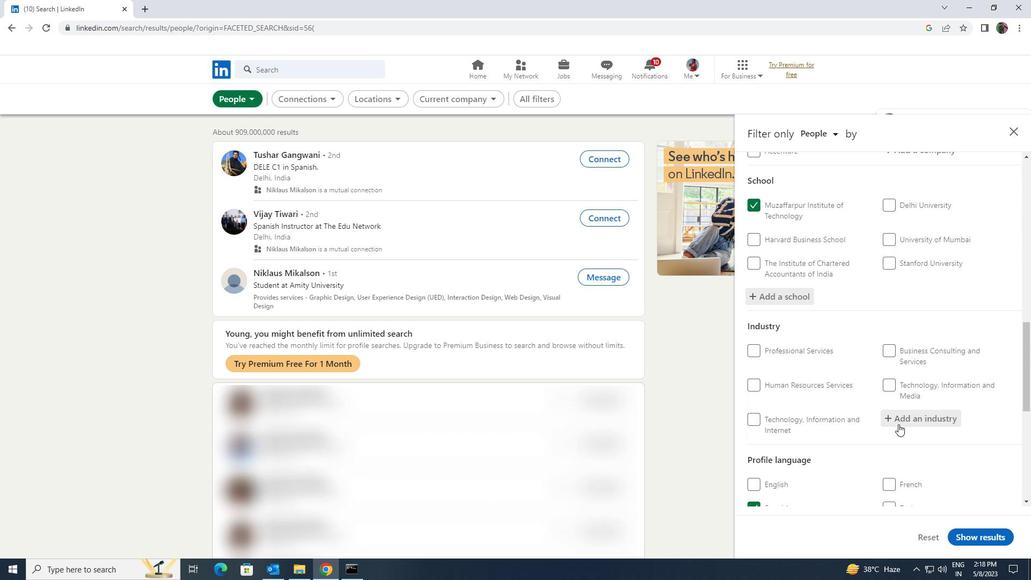 
Action: Key pressed <Key.shift><Key.shift>PERFO
Screenshot: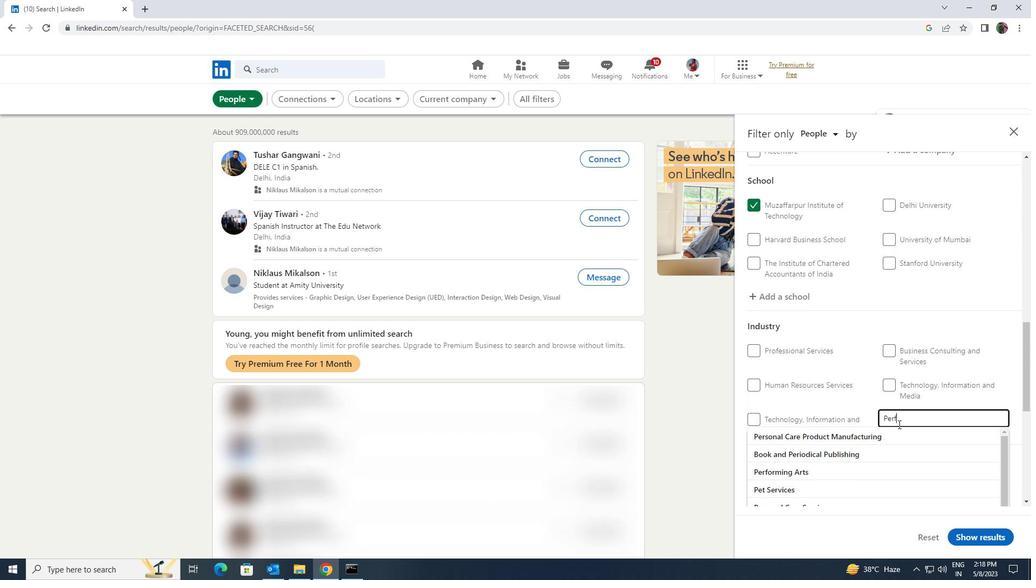 
Action: Mouse moved to (897, 430)
Screenshot: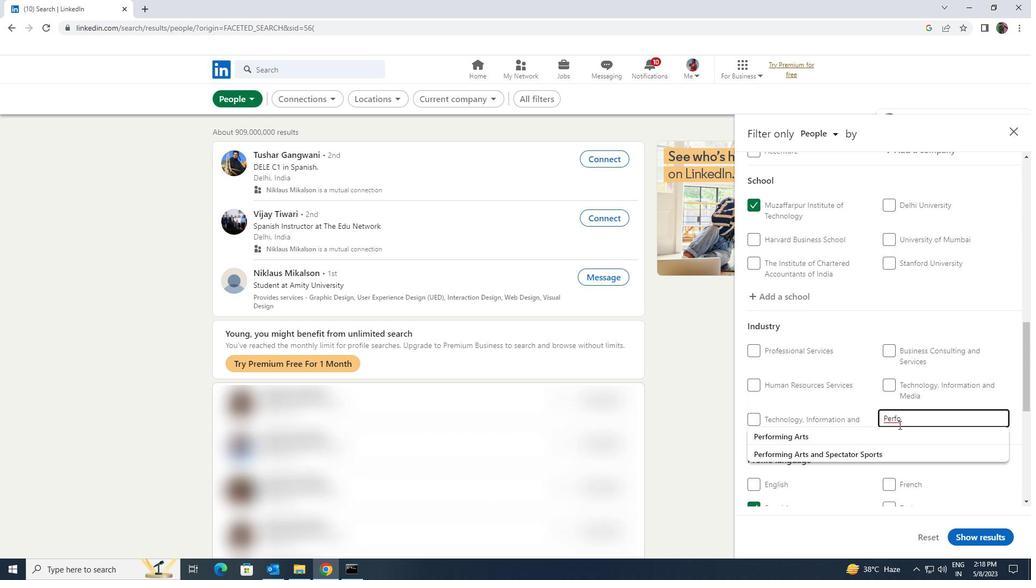 
Action: Mouse pressed left at (897, 430)
Screenshot: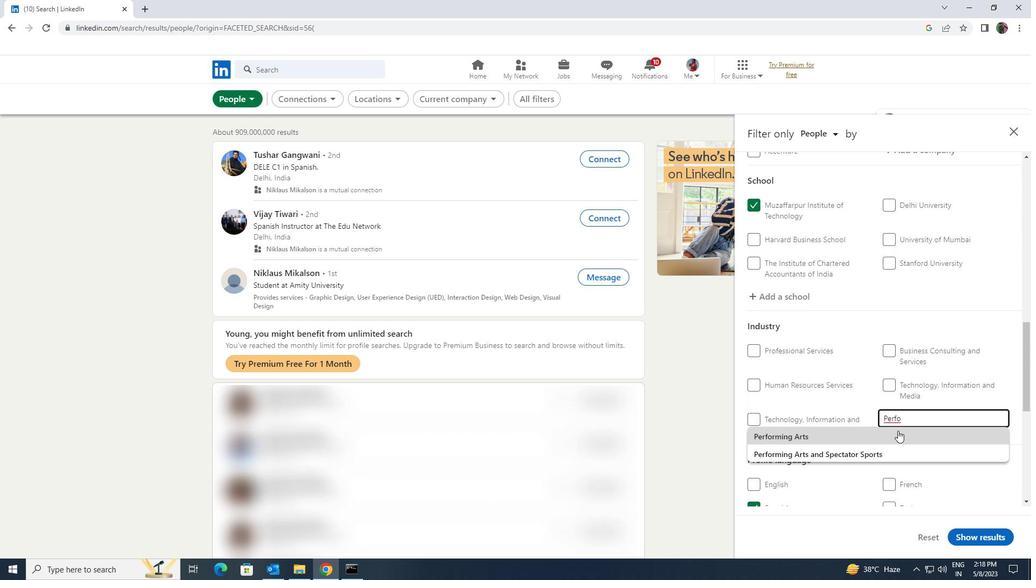 
Action: Mouse scrolled (897, 430) with delta (0, 0)
Screenshot: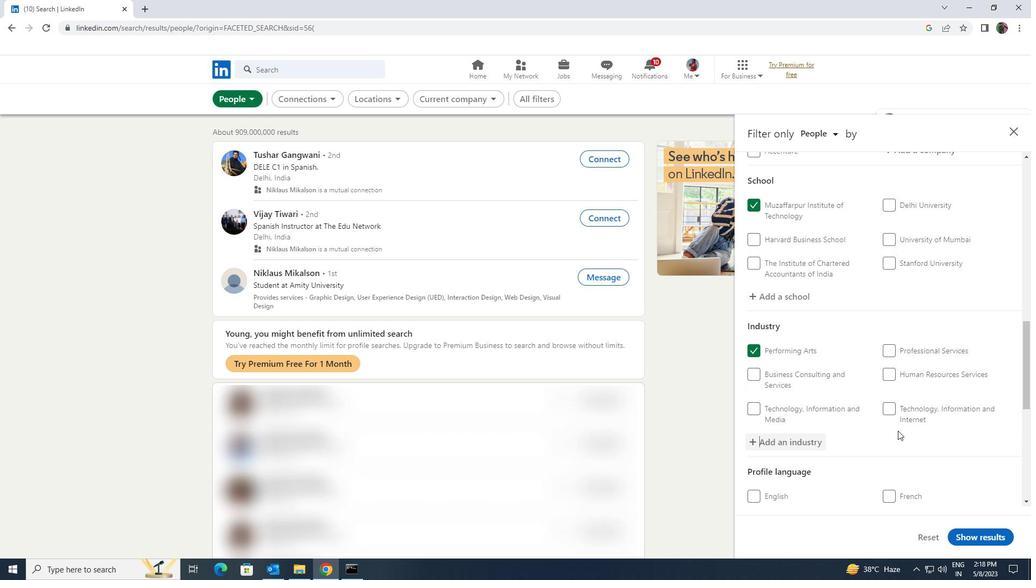 
Action: Mouse scrolled (897, 430) with delta (0, 0)
Screenshot: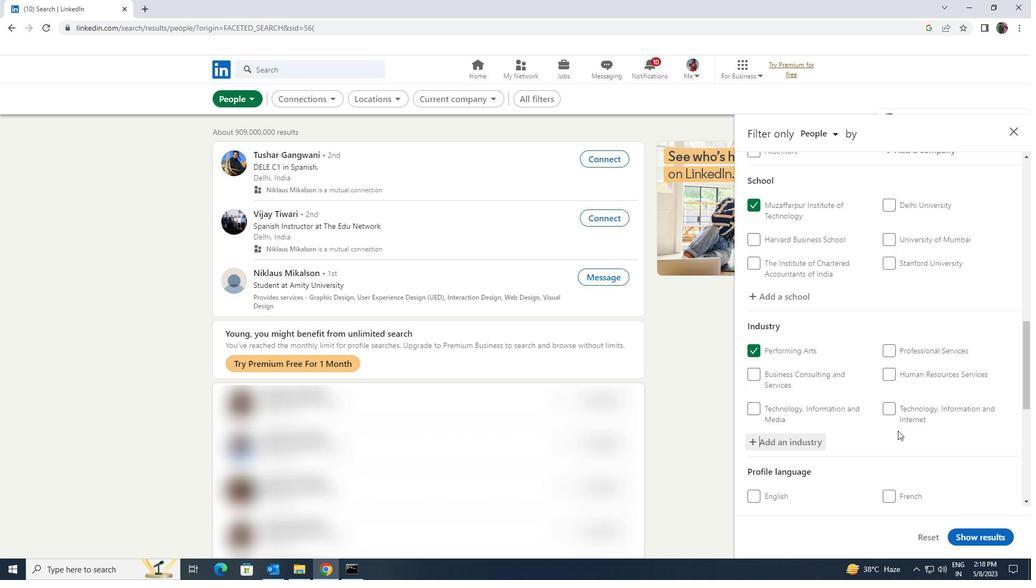 
Action: Mouse scrolled (897, 430) with delta (0, 0)
Screenshot: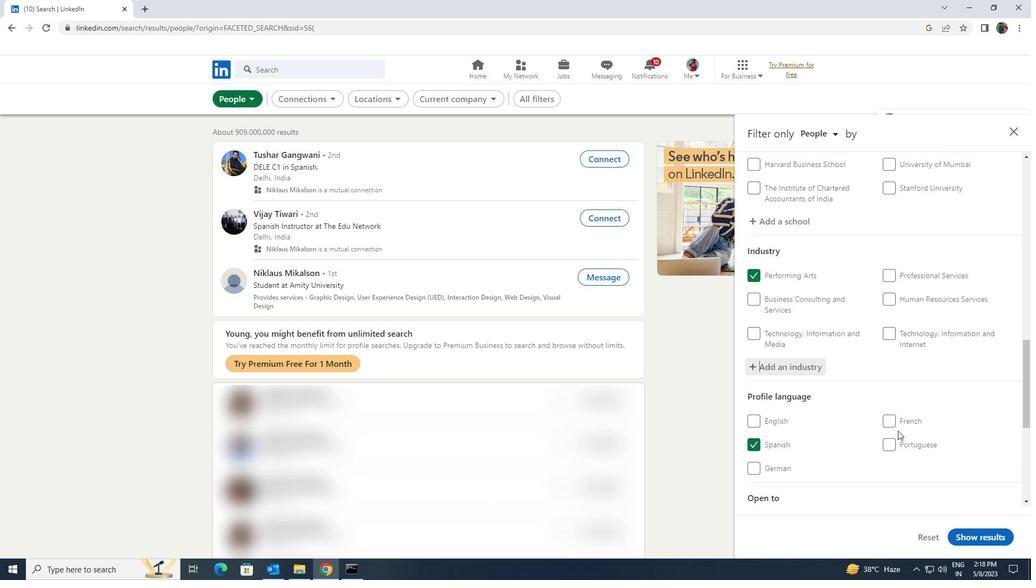 
Action: Mouse scrolled (897, 430) with delta (0, 0)
Screenshot: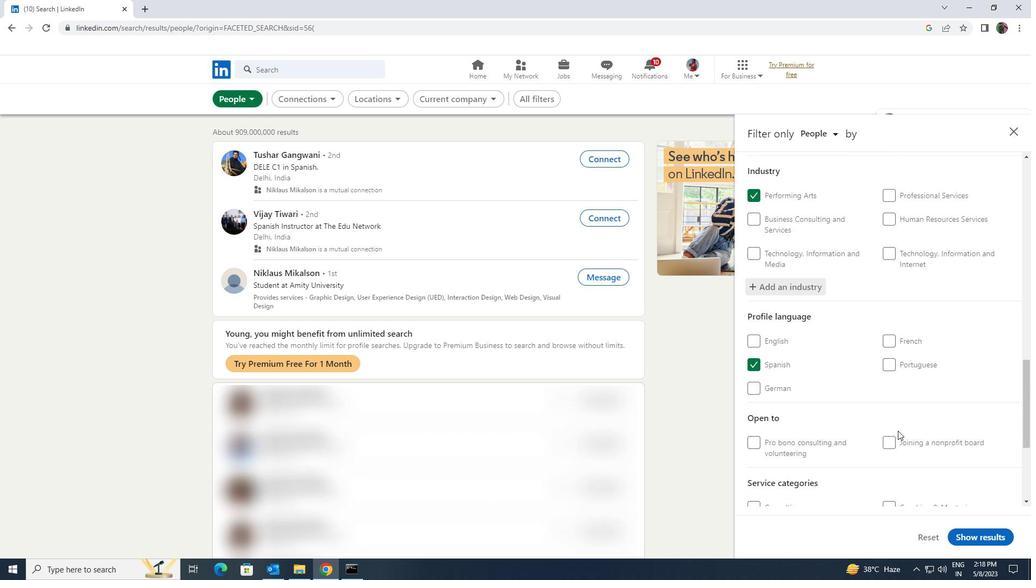 
Action: Mouse scrolled (897, 430) with delta (0, 0)
Screenshot: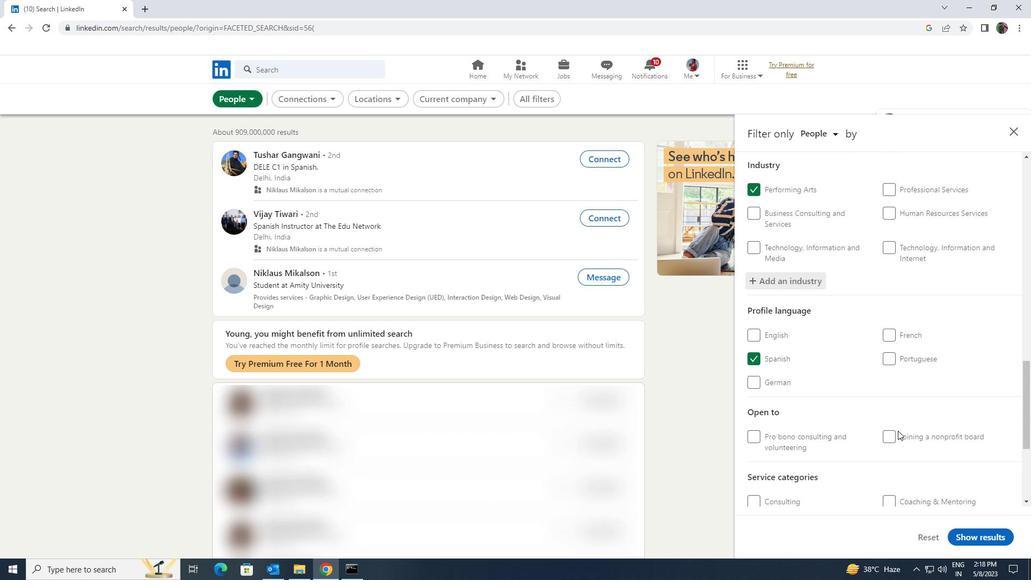 
Action: Mouse scrolled (897, 430) with delta (0, 0)
Screenshot: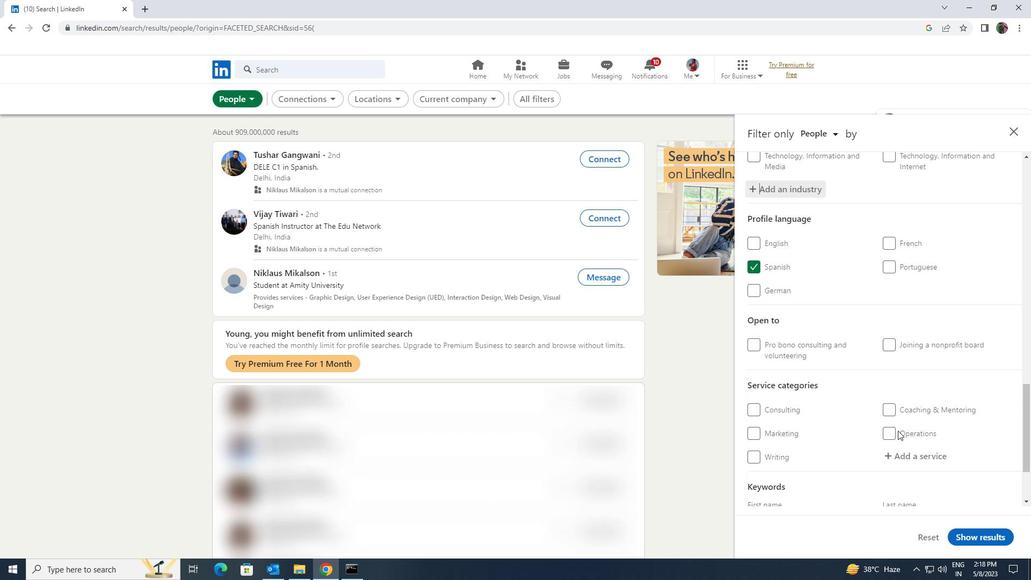 
Action: Mouse moved to (908, 390)
Screenshot: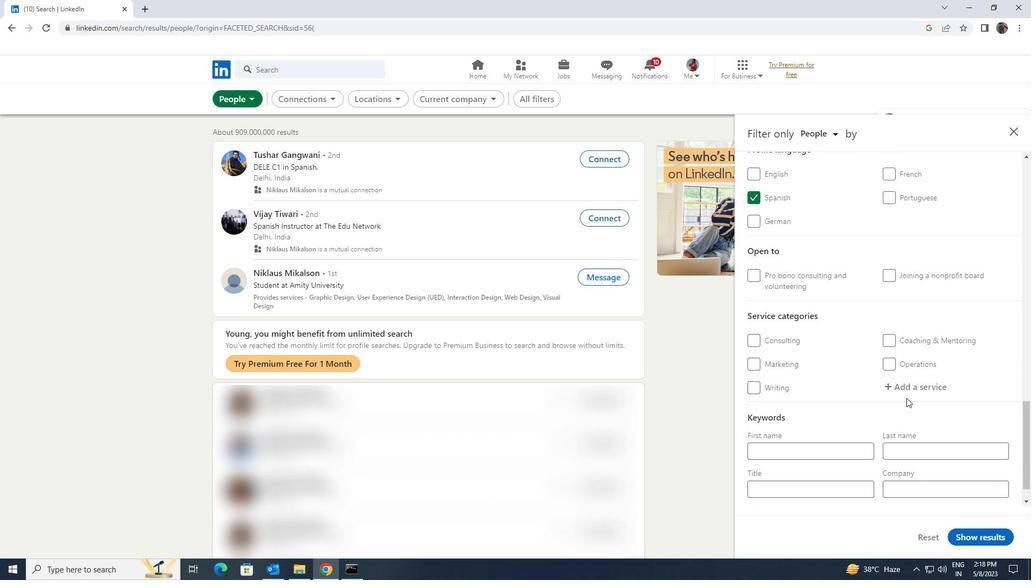 
Action: Mouse pressed left at (908, 390)
Screenshot: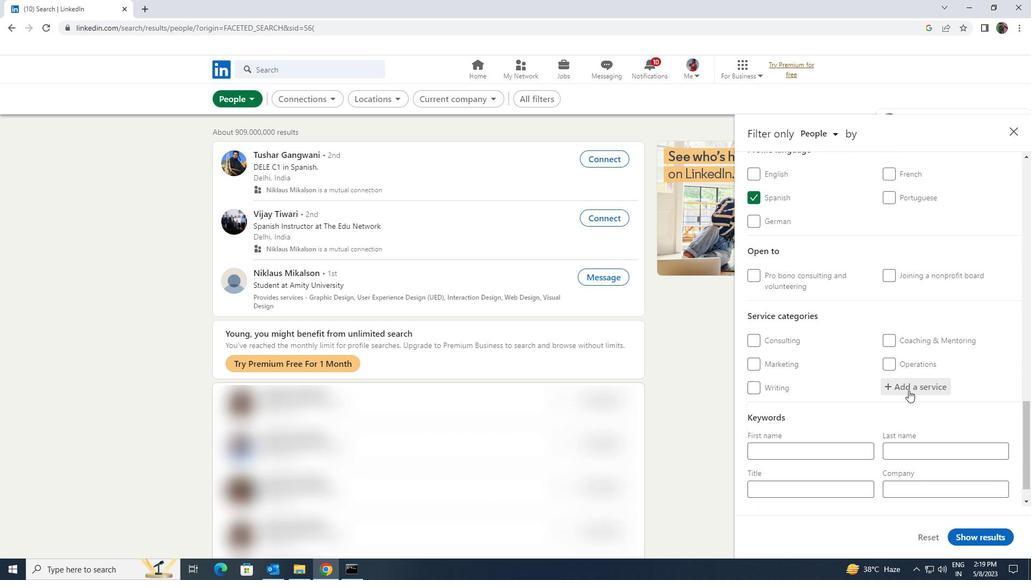 
Action: Key pressed <Key.shift><Key.shift><Key.shift><Key.shift><Key.shift><Key.shift><Key.shift>VISY<Key.backspace>UAL
Screenshot: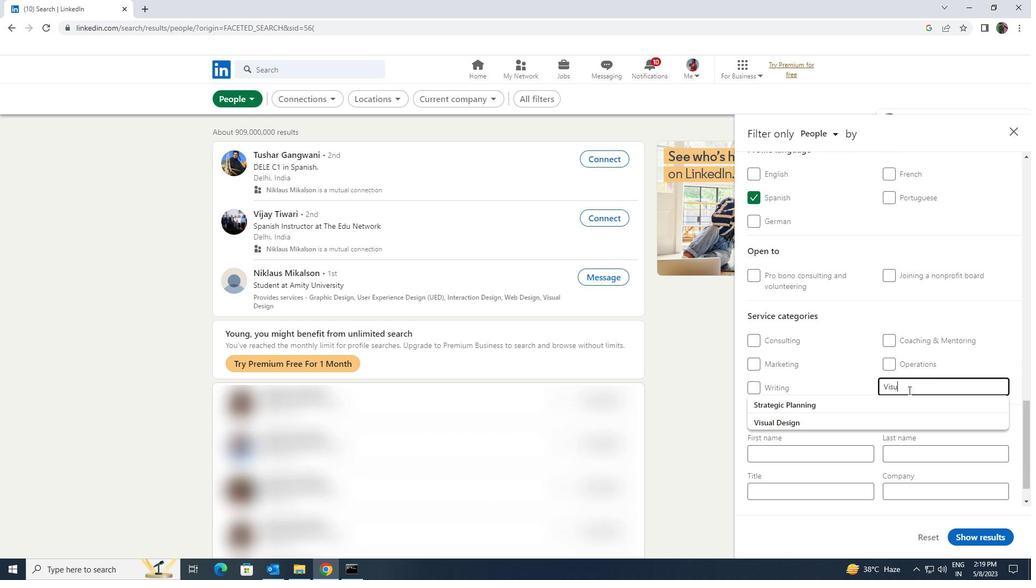 
Action: Mouse moved to (902, 402)
Screenshot: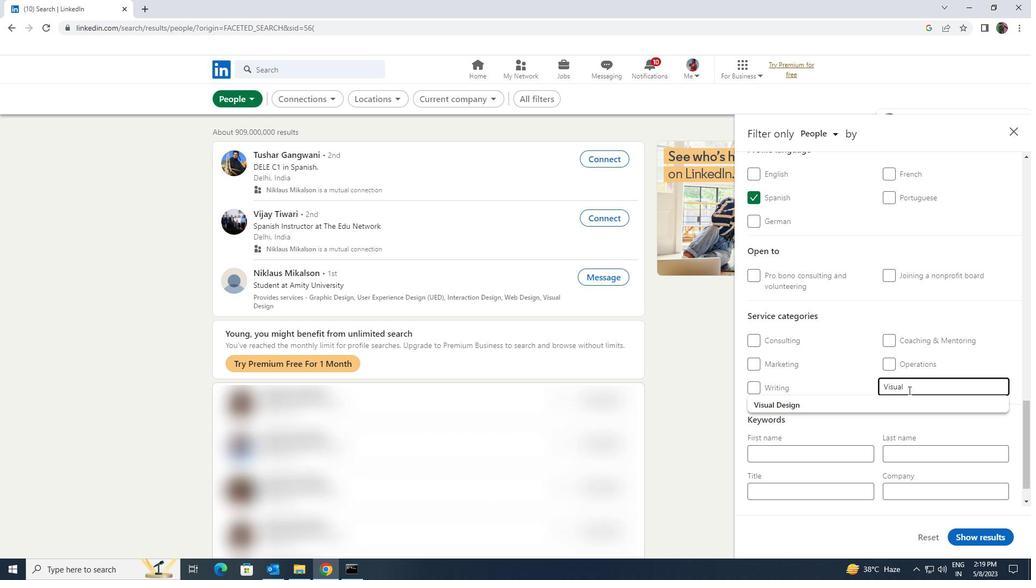 
Action: Mouse pressed left at (902, 402)
Screenshot: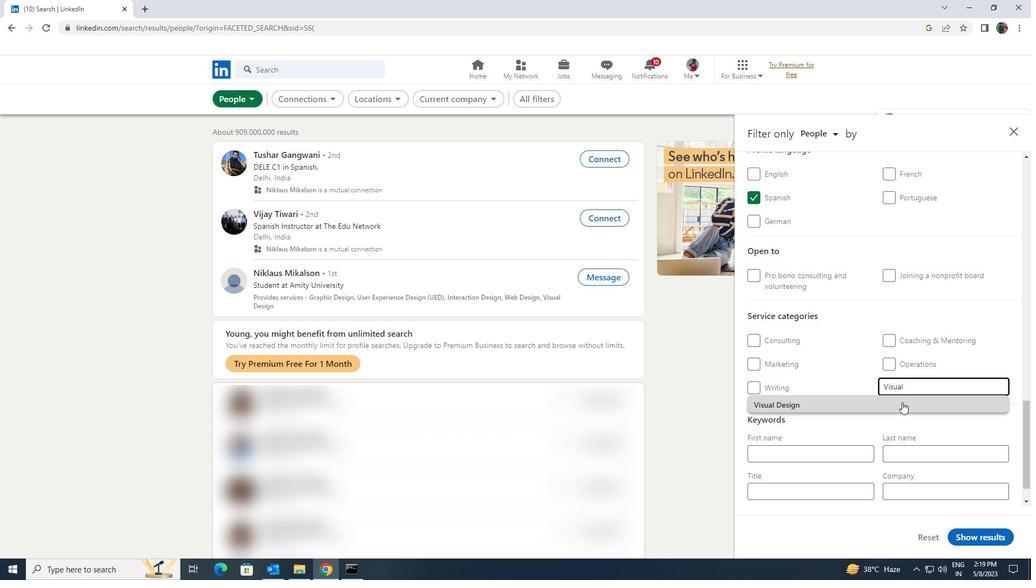 
Action: Mouse scrolled (902, 401) with delta (0, 0)
Screenshot: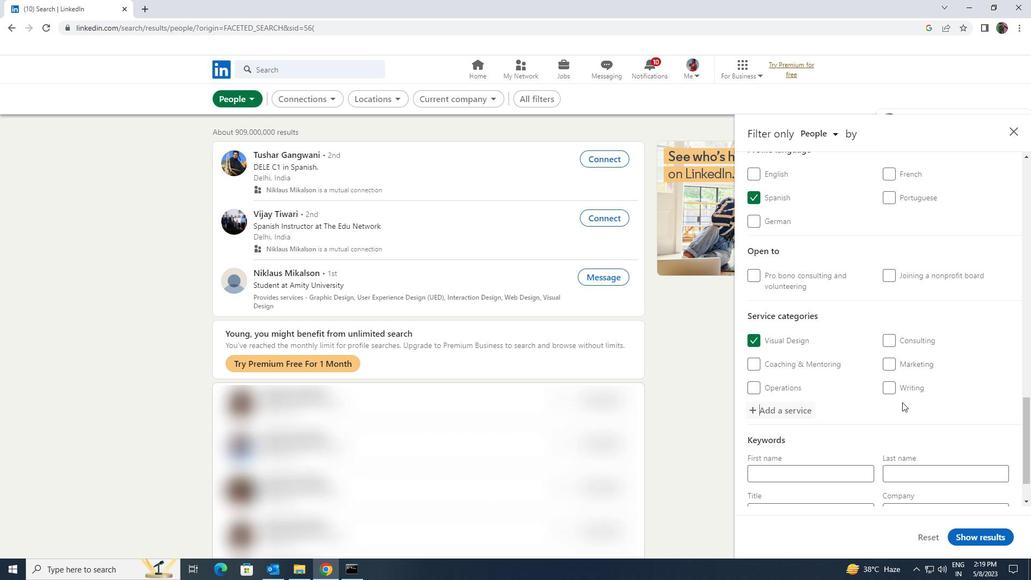 
Action: Mouse scrolled (902, 401) with delta (0, 0)
Screenshot: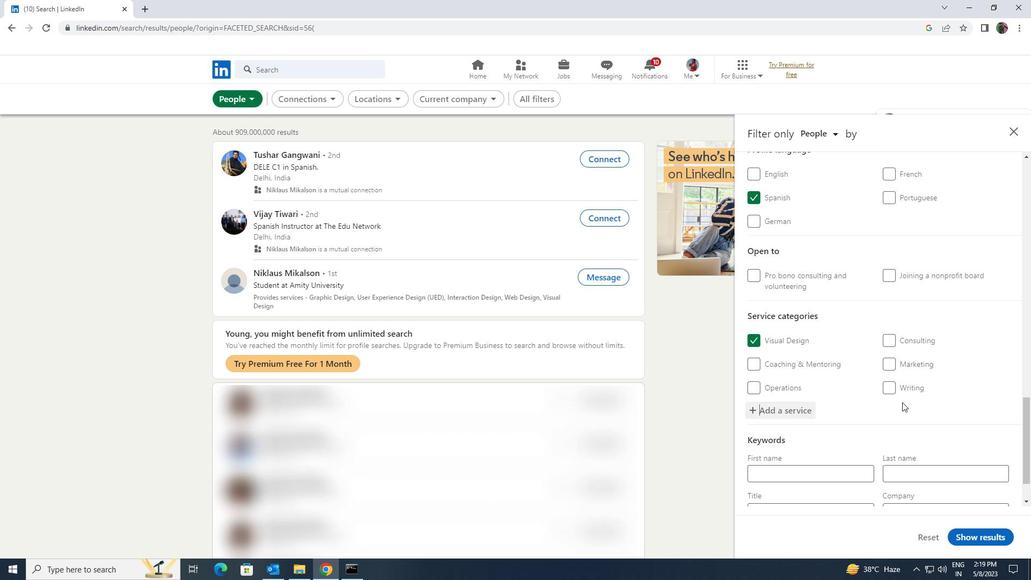 
Action: Mouse scrolled (902, 401) with delta (0, 0)
Screenshot: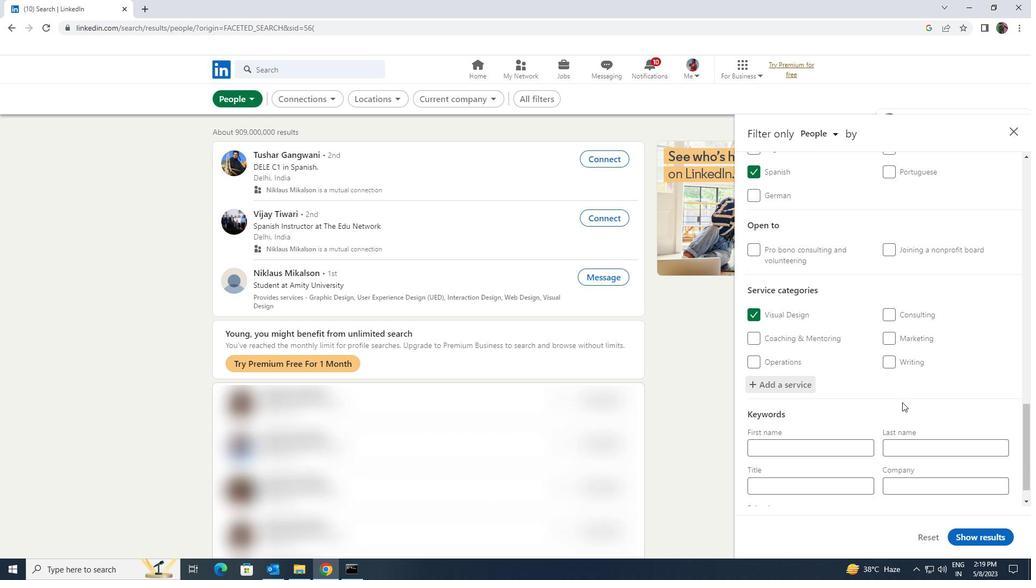 
Action: Mouse scrolled (902, 401) with delta (0, 0)
Screenshot: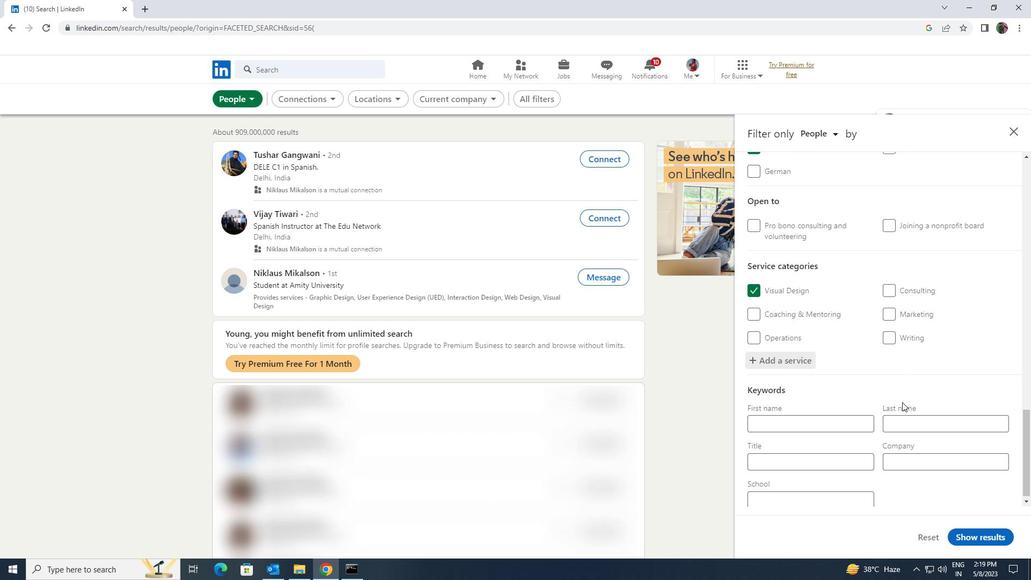 
Action: Mouse moved to (863, 458)
Screenshot: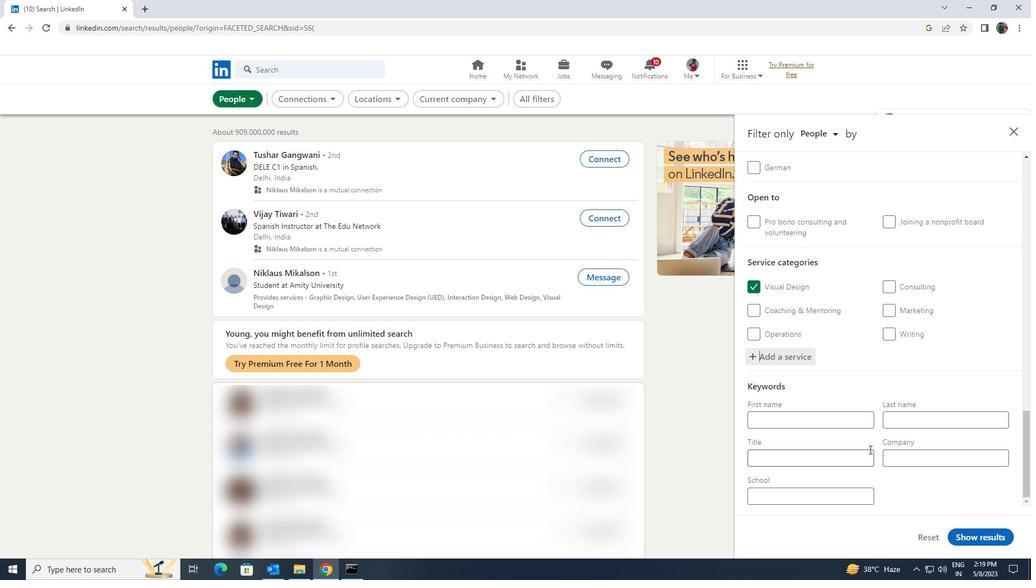 
Action: Mouse pressed left at (863, 458)
Screenshot: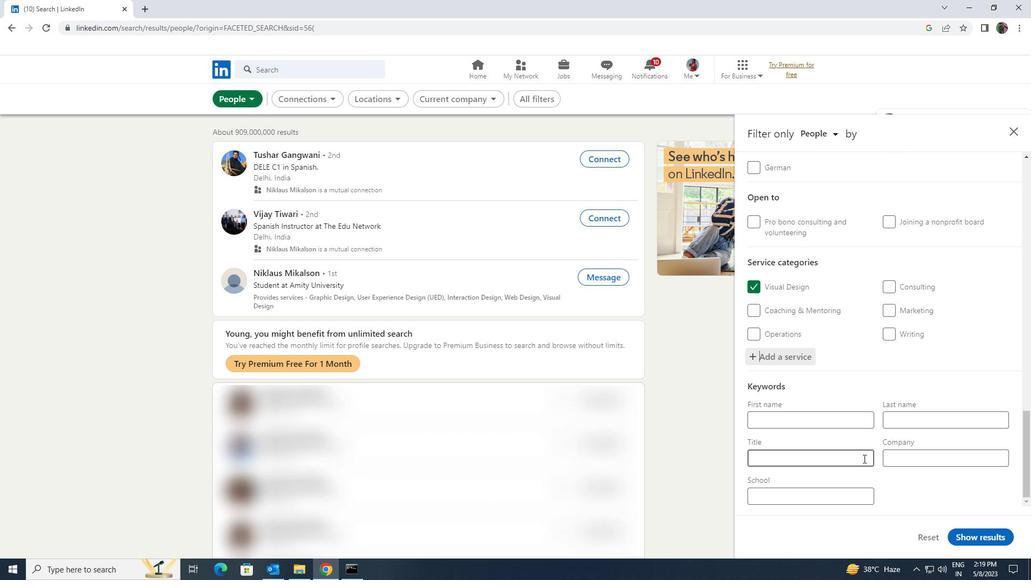 
Action: Mouse moved to (863, 459)
Screenshot: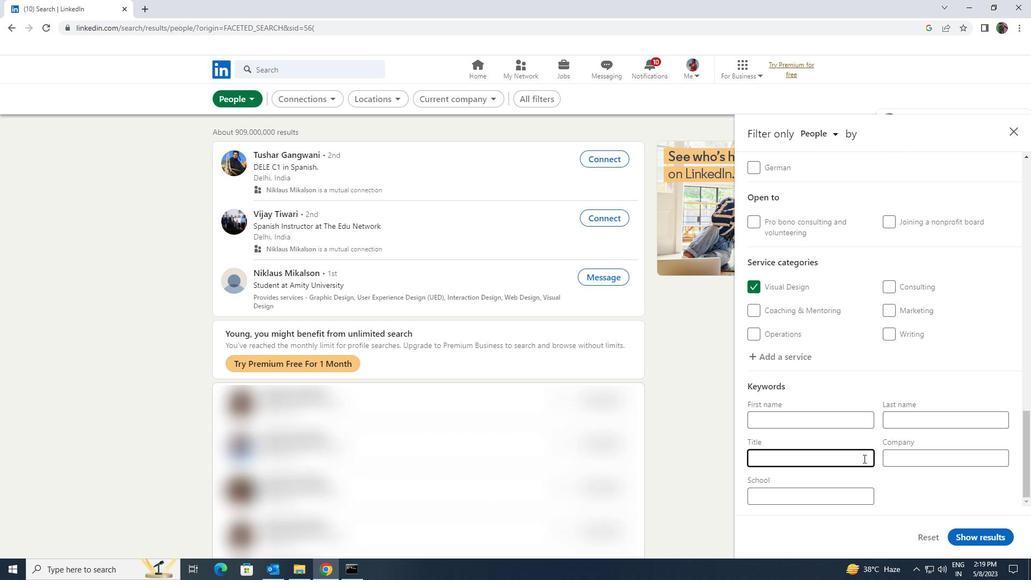 
Action: Key pressed <Key.shift><Key.shift><Key.shift><Key.shift><Key.shift><Key.shift><Key.shift><Key.shift><Key.shift><Key.shift><Key.shift><Key.shift><Key.shift>TEAM<Key.space><Key.shift>LEADER
Screenshot: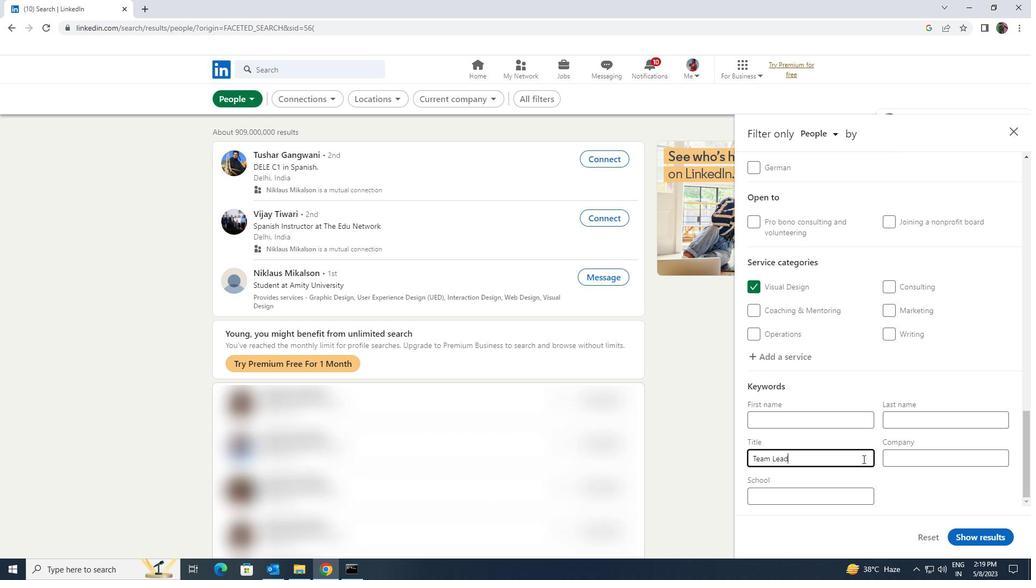 
Action: Mouse moved to (986, 533)
Screenshot: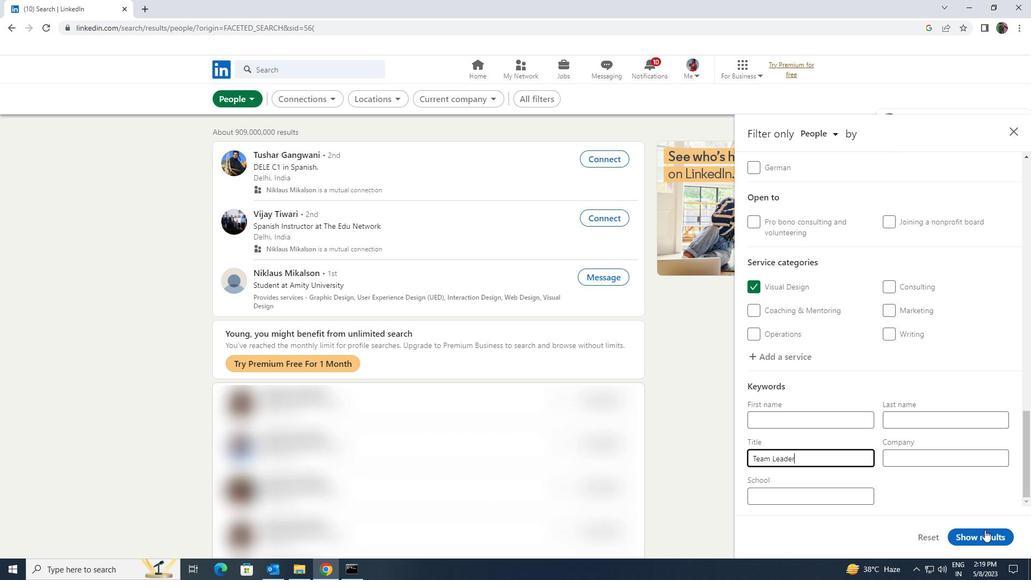
Action: Mouse pressed left at (986, 533)
Screenshot: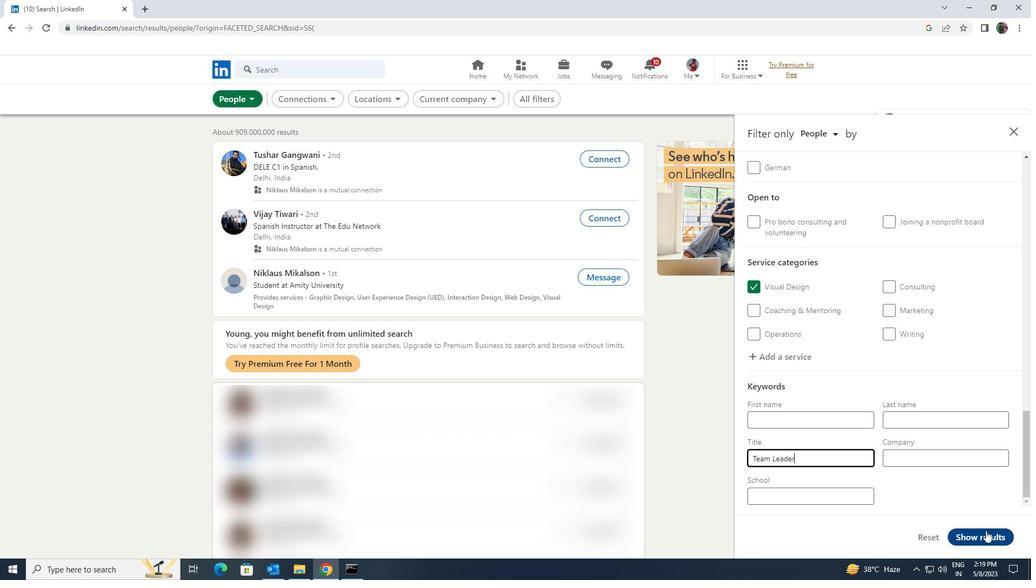 
